 Task: Font style For heading Use Amiri Quran with pink colour. font size for heading '28 Pt. 'Change the font style of data to Amiri Quranand font size to  18 Pt. Change the alignment of both headline & data to  Align bottom. In the sheet  Budget Analysis Templatebook
Action: Mouse moved to (54, 105)
Screenshot: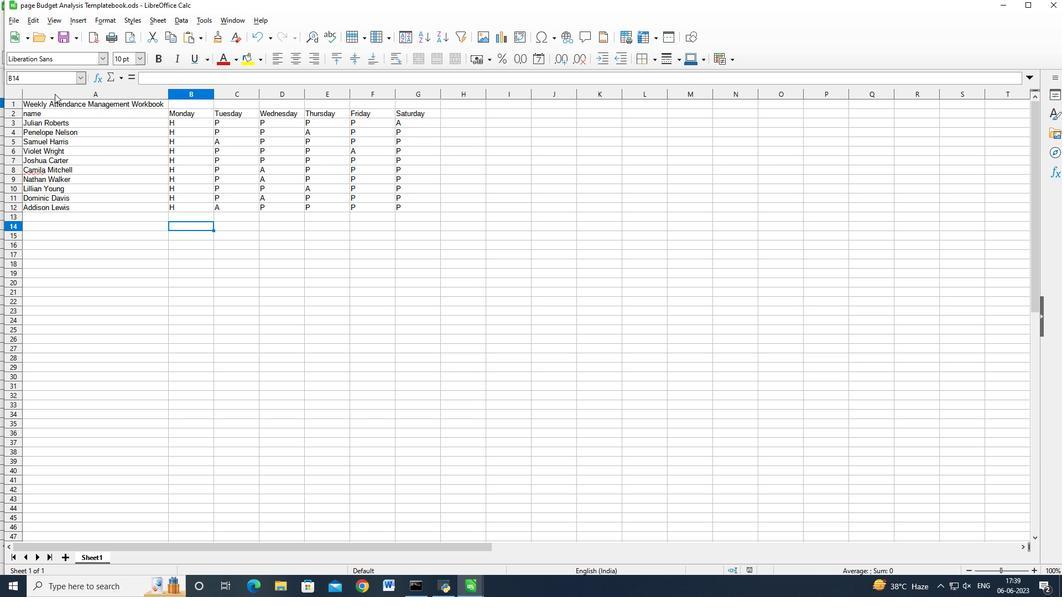 
Action: Mouse pressed left at (54, 105)
Screenshot: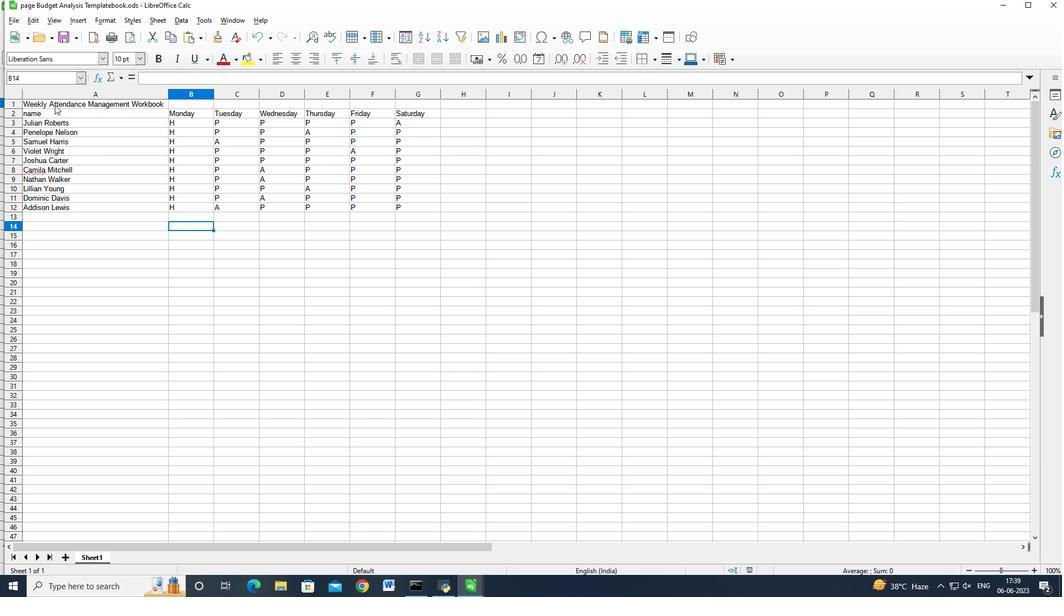 
Action: Mouse moved to (79, 102)
Screenshot: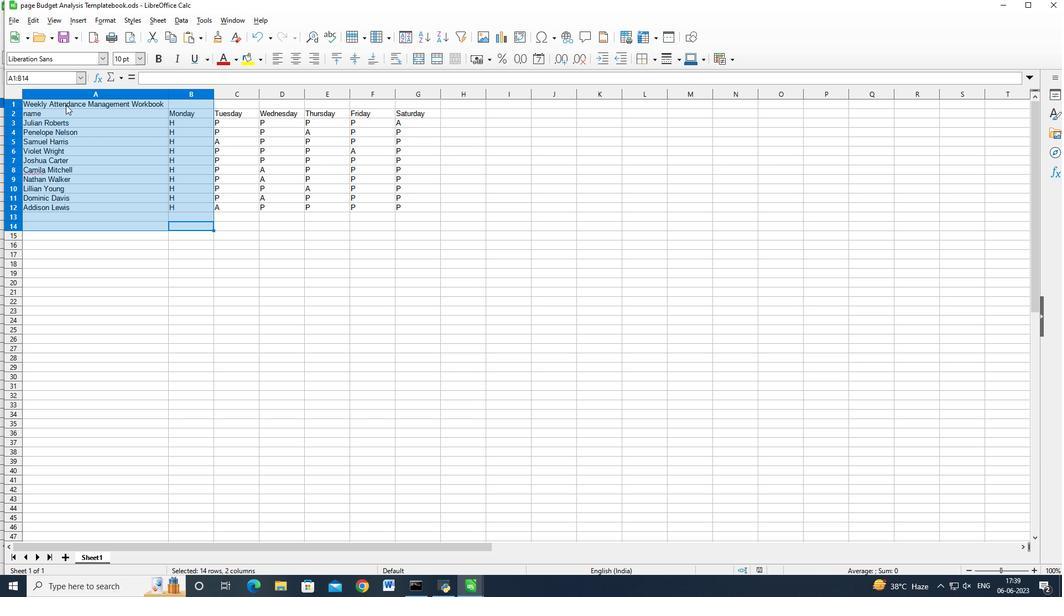 
Action: Mouse pressed left at (79, 102)
Screenshot: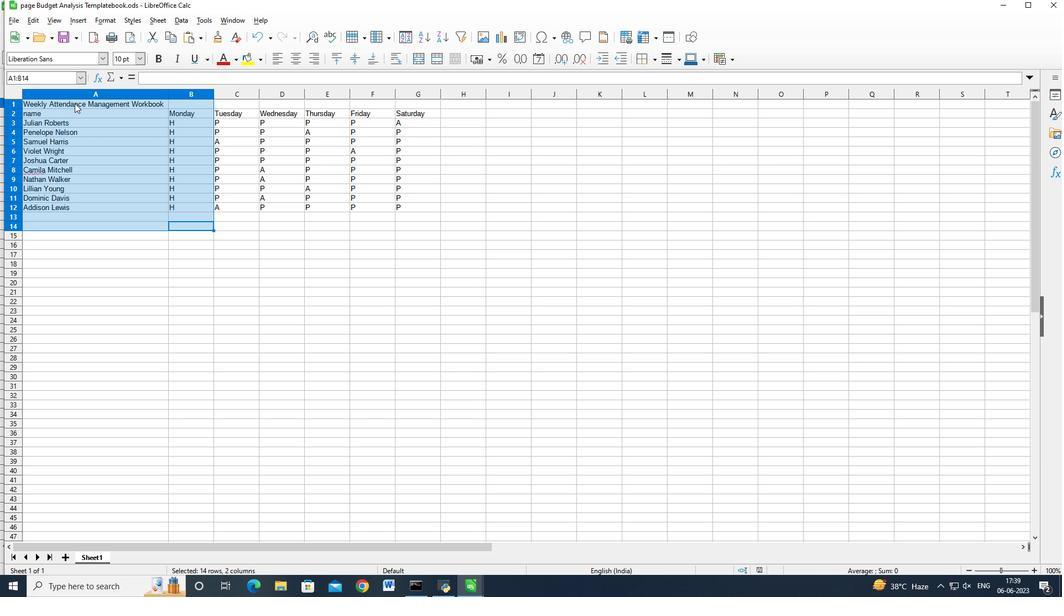 
Action: Mouse moved to (172, 258)
Screenshot: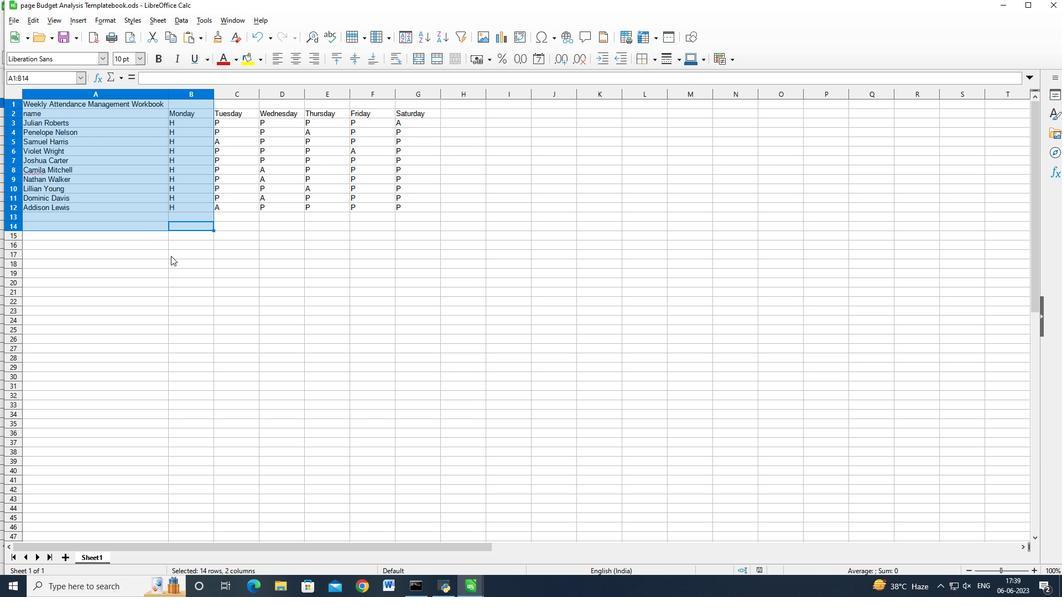 
Action: Mouse pressed right at (172, 258)
Screenshot: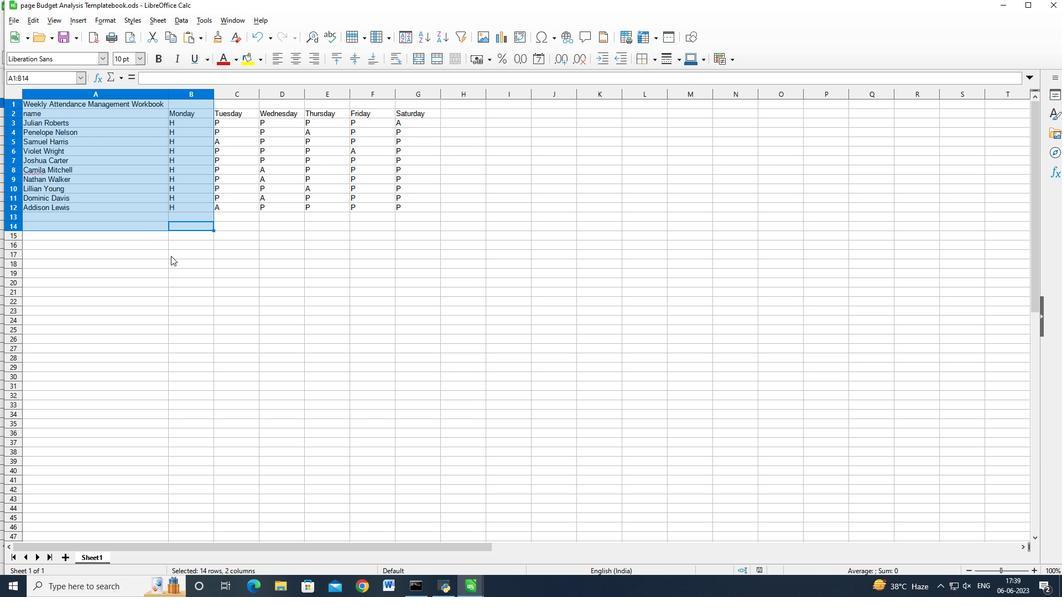 
Action: Mouse moved to (156, 258)
Screenshot: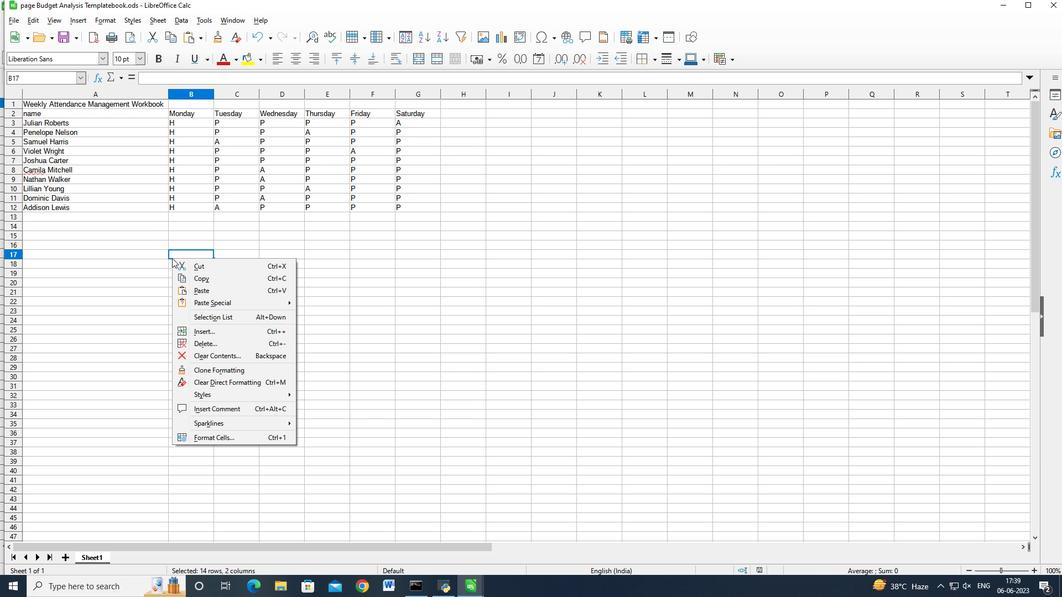 
Action: Mouse pressed left at (156, 258)
Screenshot: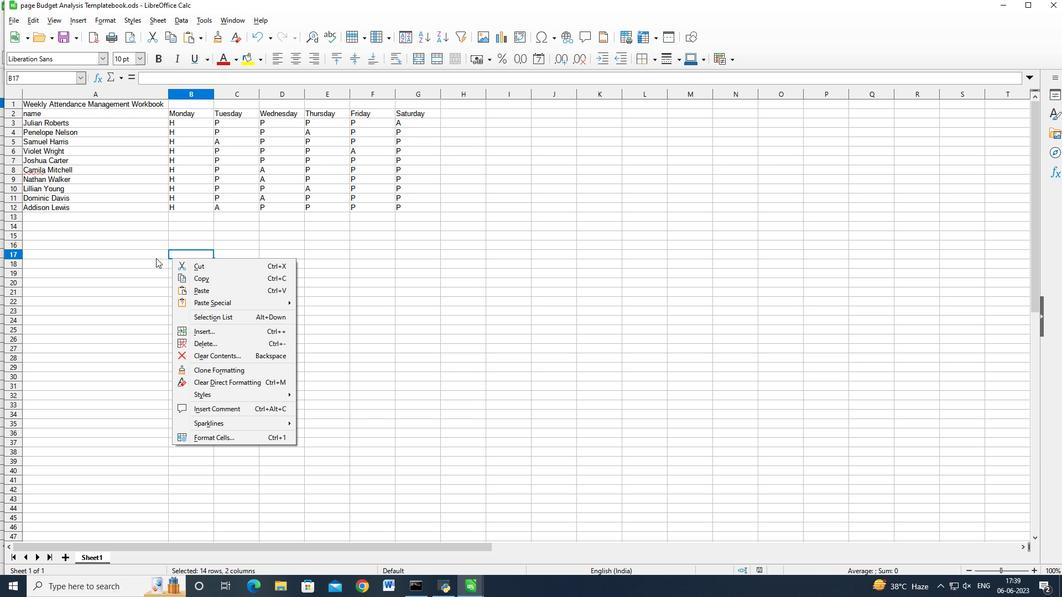 
Action: Mouse moved to (107, 106)
Screenshot: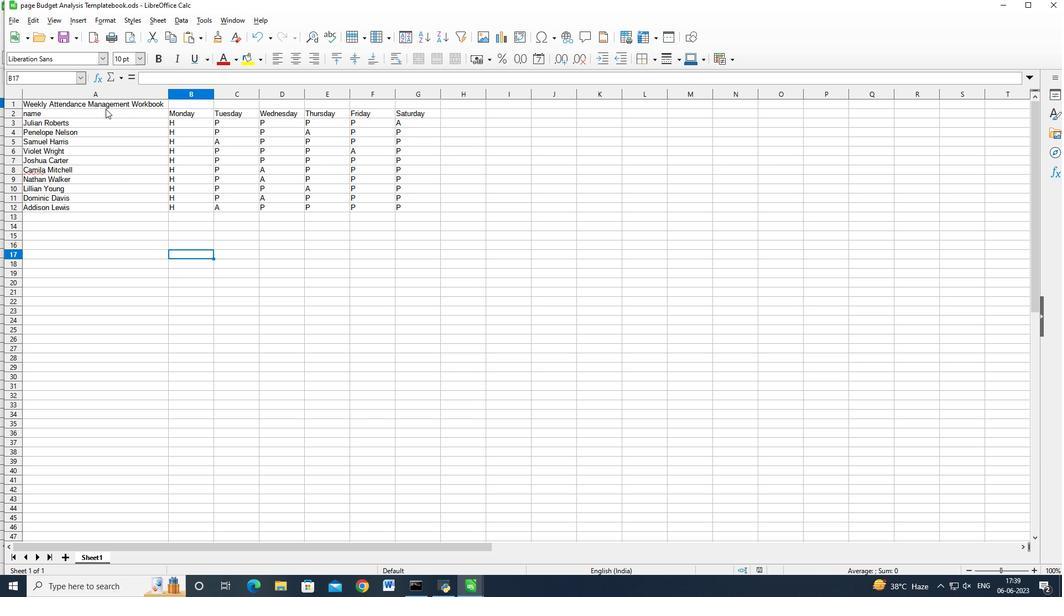 
Action: Mouse pressed left at (107, 106)
Screenshot: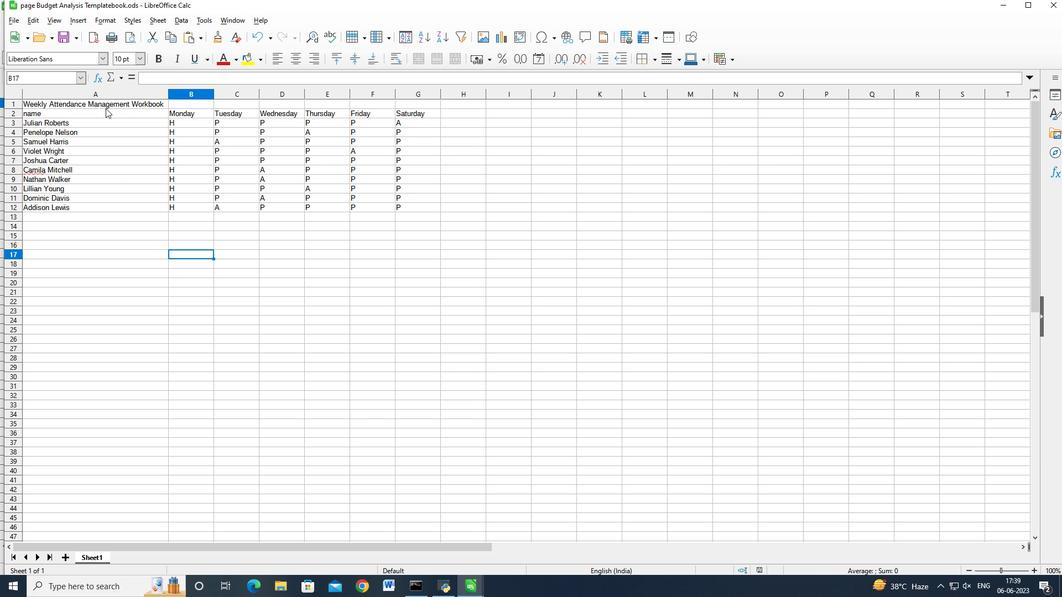 
Action: Mouse moved to (64, 53)
Screenshot: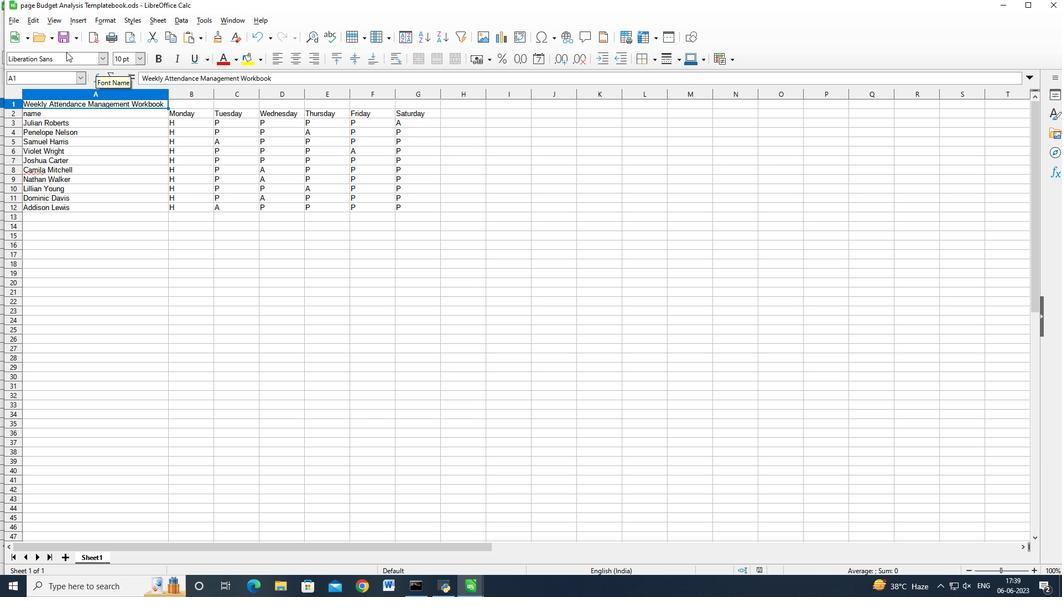 
Action: Mouse pressed left at (64, 53)
Screenshot: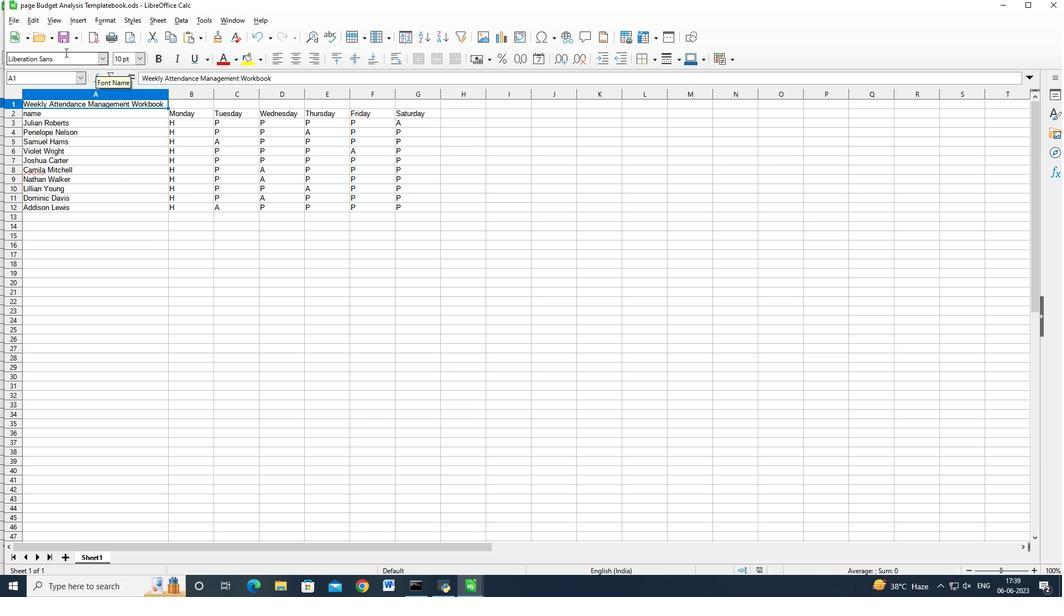
Action: Key pressed <Key.backspace><Key.backspace><Key.backspace><Key.backspace><Key.backspace><Key.backspace><Key.backspace><Key.backspace><Key.backspace><Key.backspace><Key.backspace><Key.backspace><Key.backspace><Key.backspace><Key.backspace><Key.backspace><Key.backspace><Key.shift_r>Ai<Key.backspace>miri<Key.space><Key.shift_r>Qua<Key.backspace>ran<Key.enter>
Screenshot: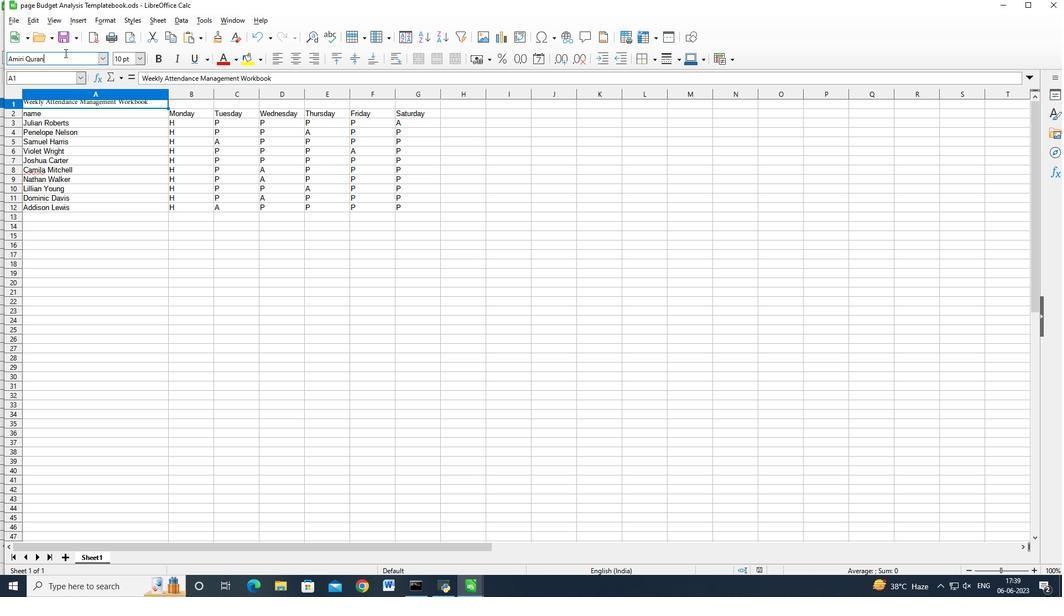 
Action: Mouse moved to (238, 57)
Screenshot: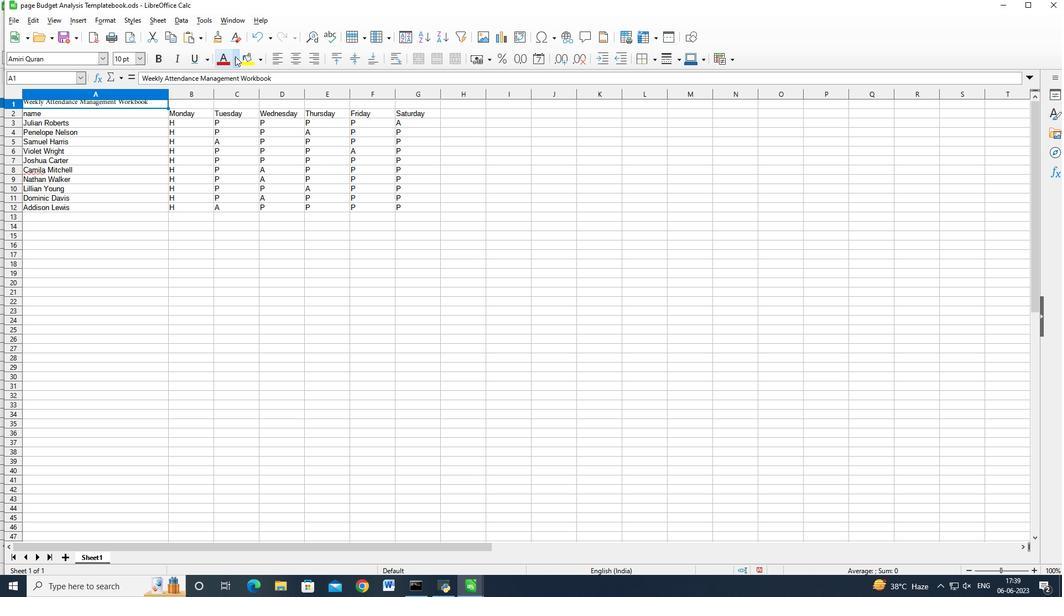 
Action: Mouse pressed left at (238, 57)
Screenshot: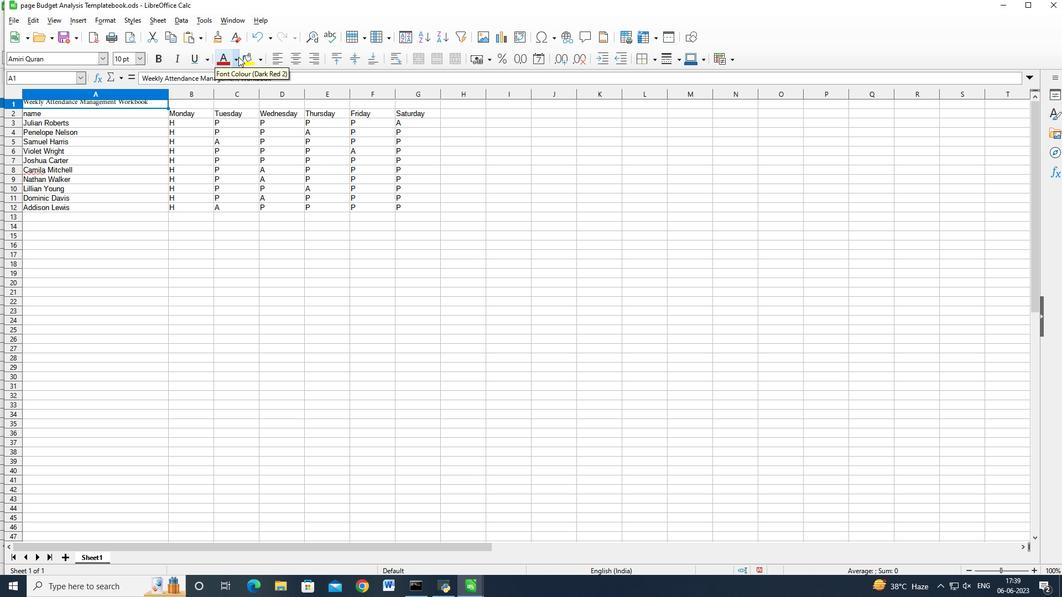 
Action: Mouse moved to (297, 238)
Screenshot: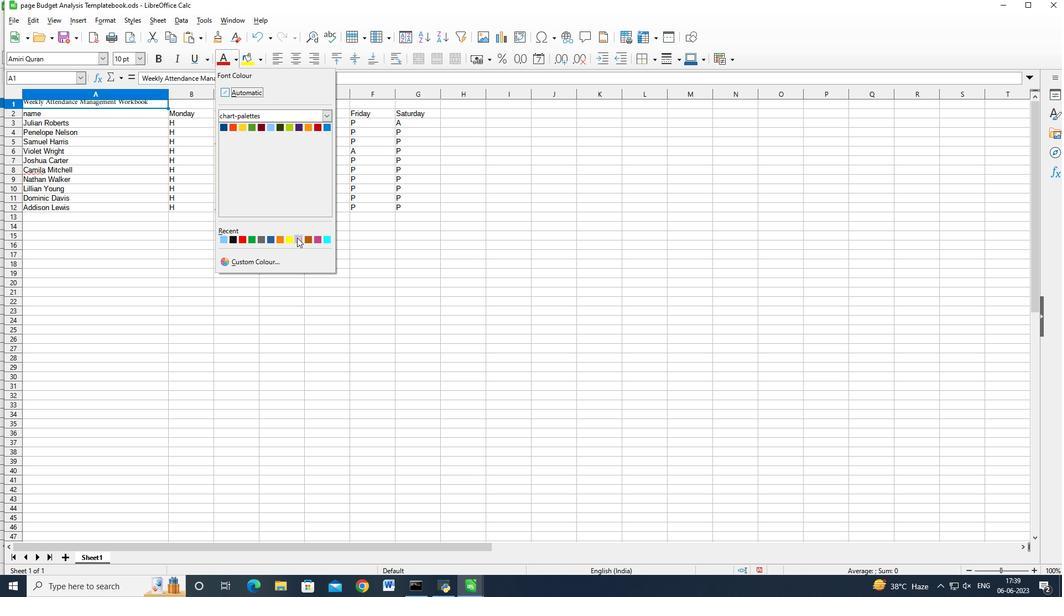 
Action: Mouse pressed left at (297, 238)
Screenshot: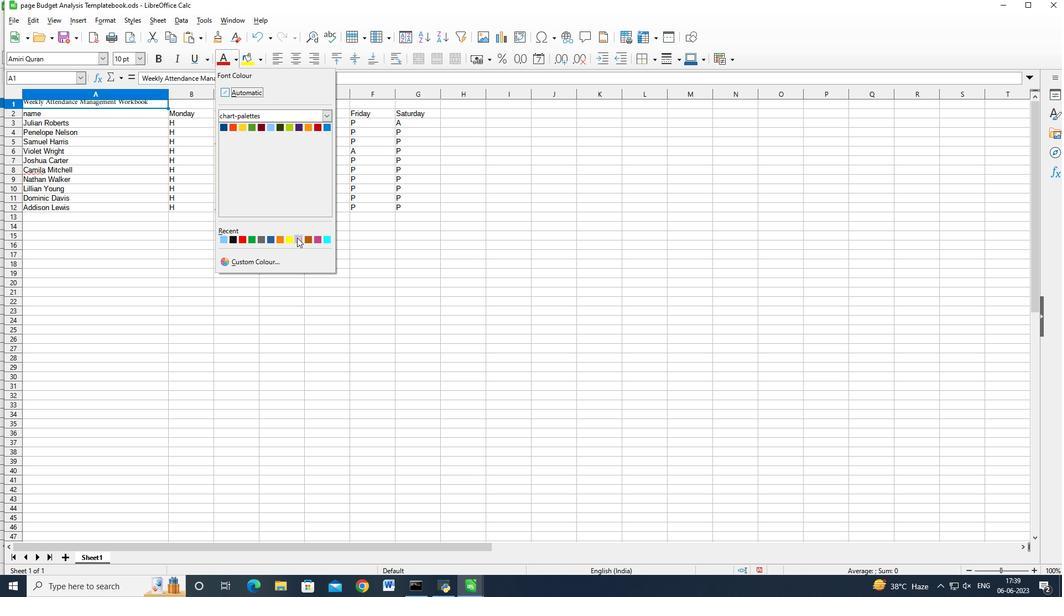 
Action: Mouse moved to (137, 57)
Screenshot: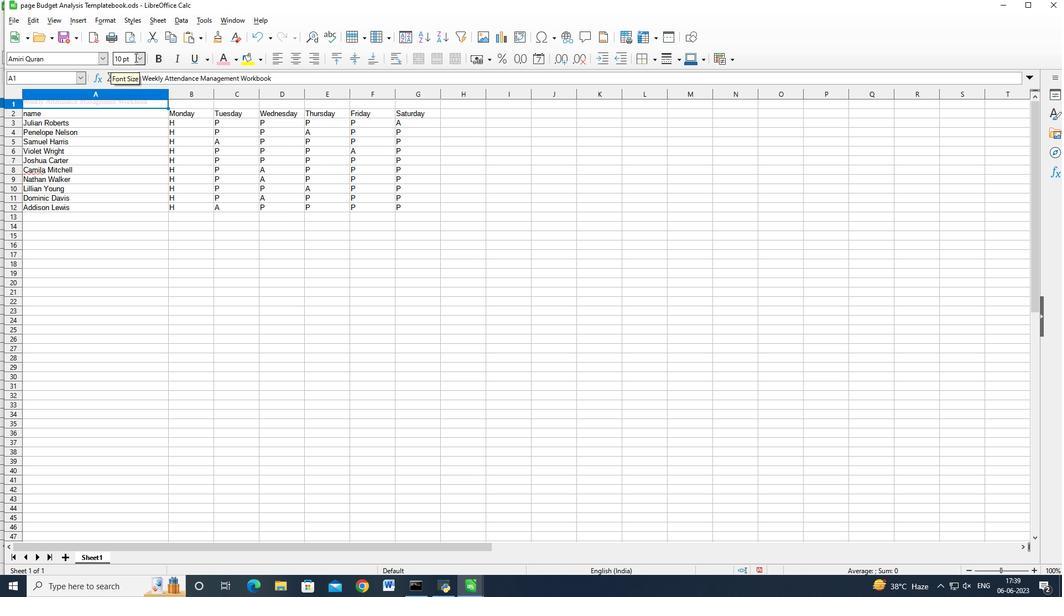
Action: Mouse pressed left at (137, 57)
Screenshot: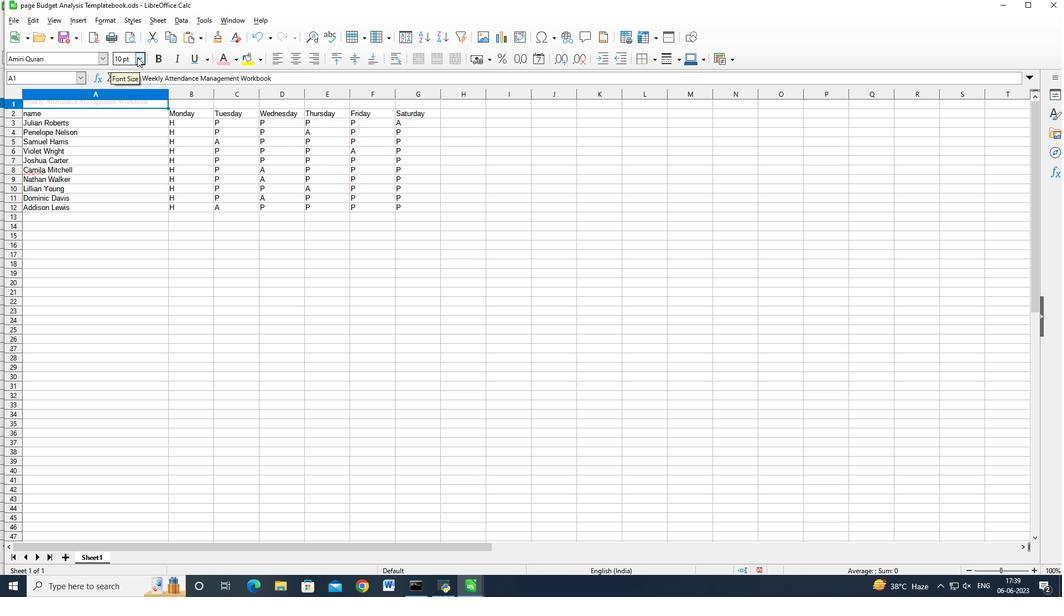 
Action: Mouse moved to (122, 236)
Screenshot: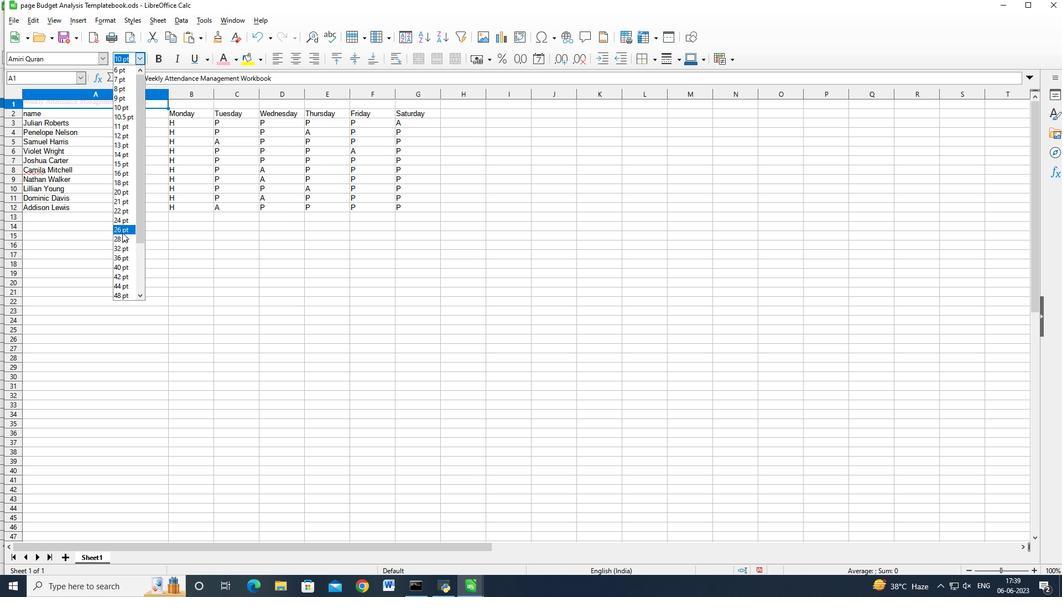 
Action: Mouse pressed left at (122, 236)
Screenshot: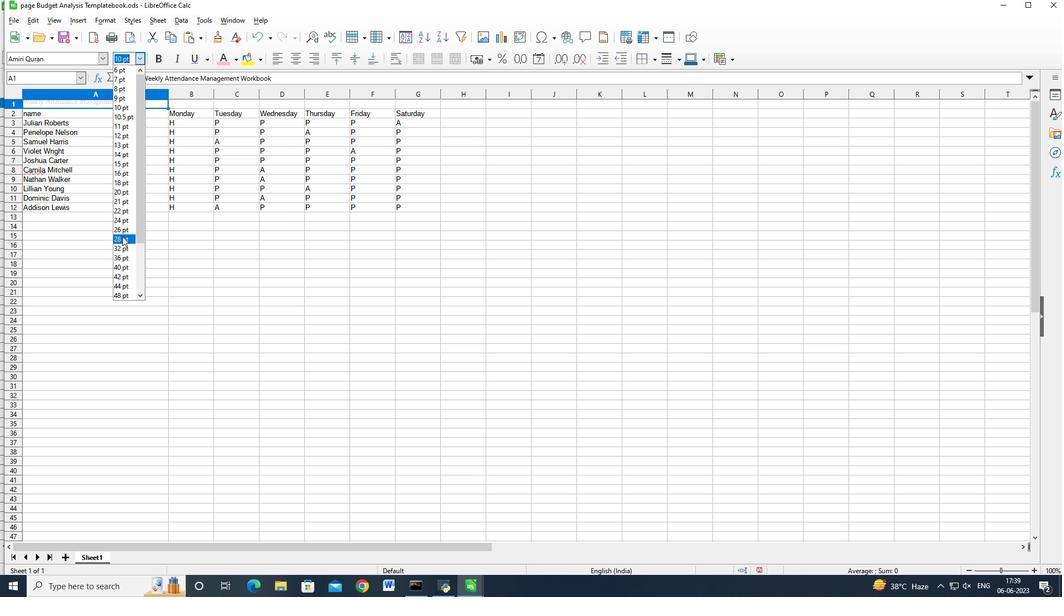 
Action: Mouse moved to (57, 130)
Screenshot: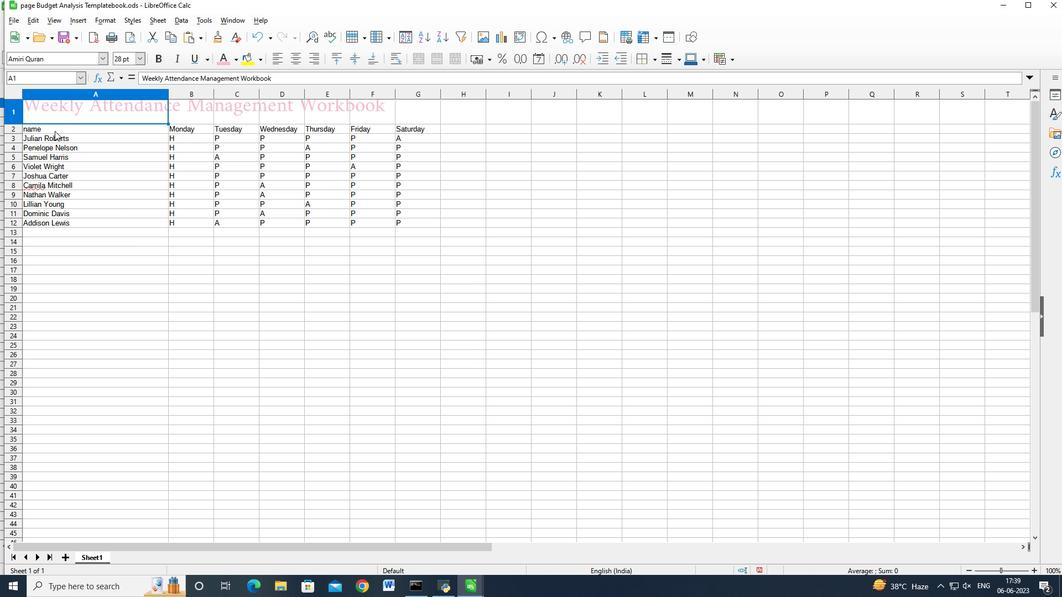 
Action: Mouse pressed left at (57, 130)
Screenshot: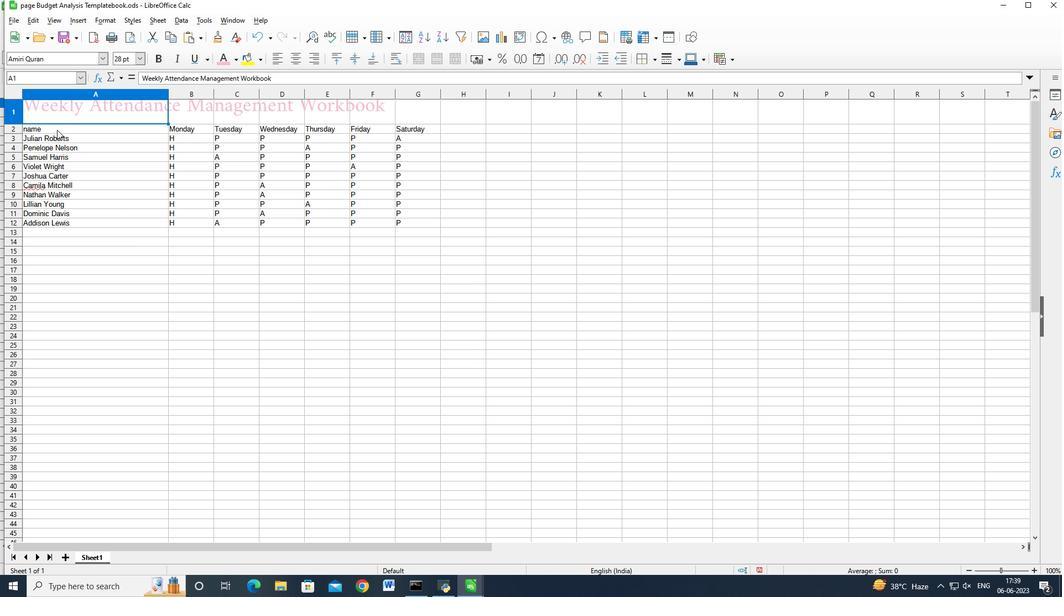 
Action: Mouse moved to (469, 256)
Screenshot: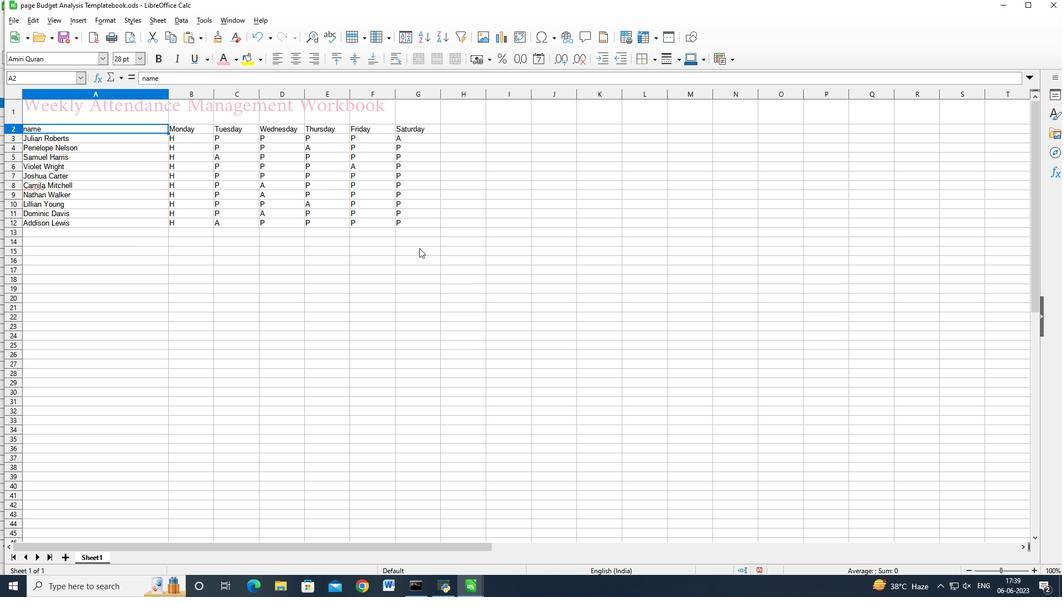 
Action: Key pressed <Key.shift>
Screenshot: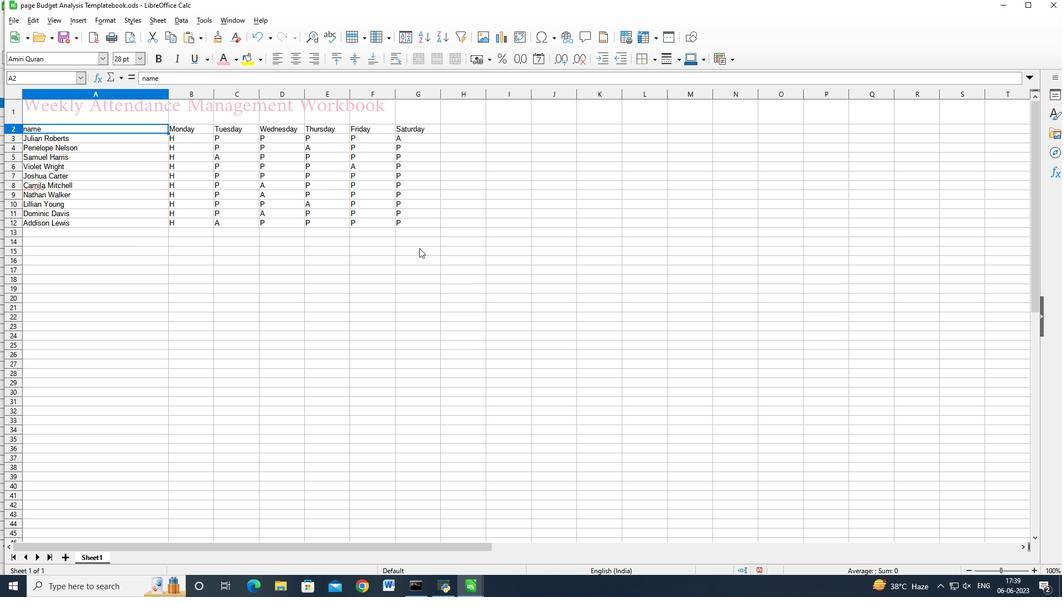 
Action: Mouse moved to (426, 226)
Screenshot: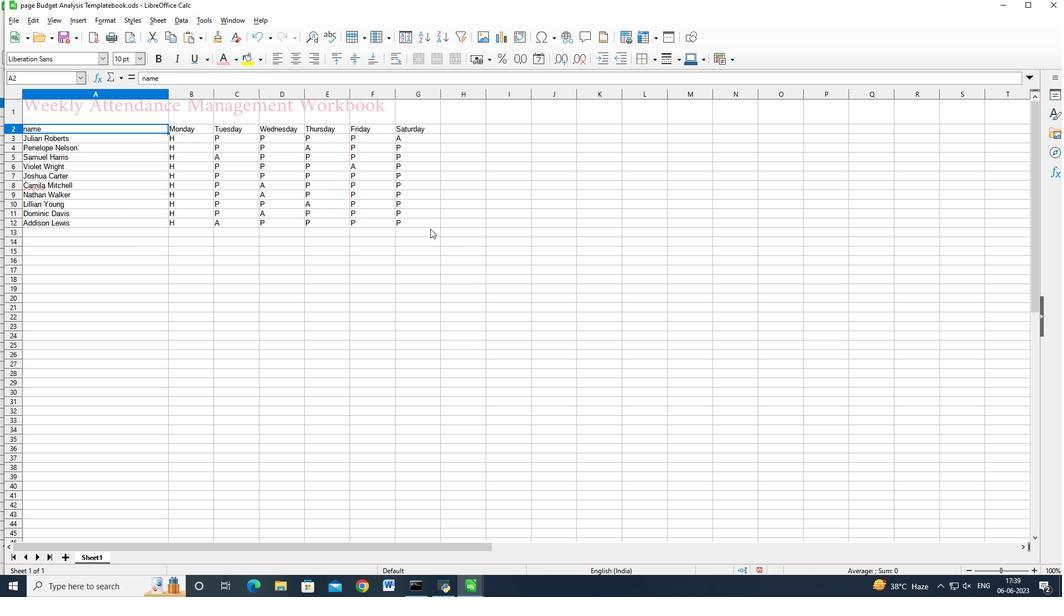 
Action: Key pressed <Key.shift>
Screenshot: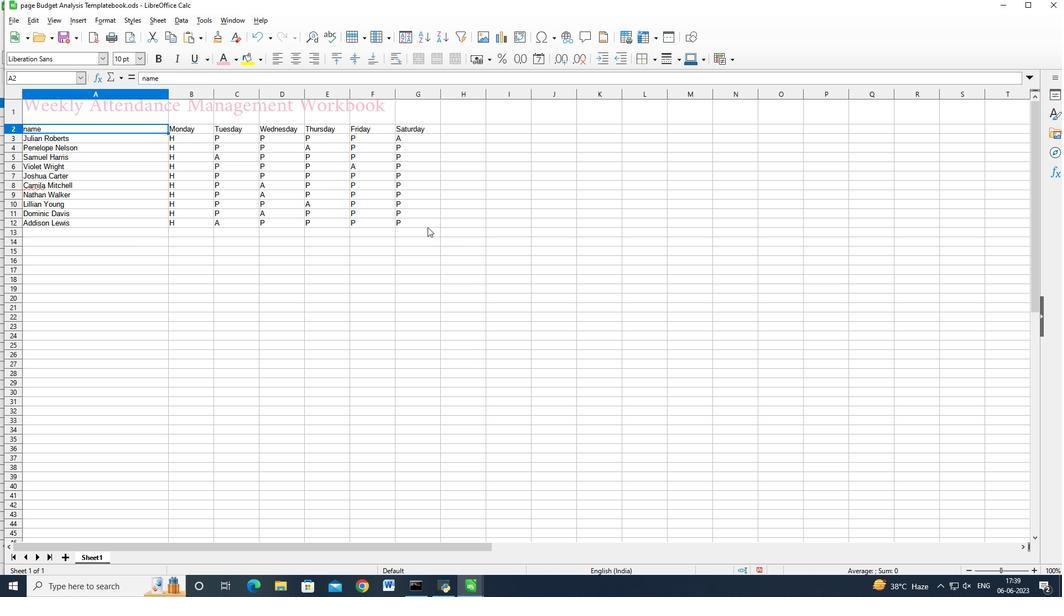
Action: Mouse moved to (425, 226)
Screenshot: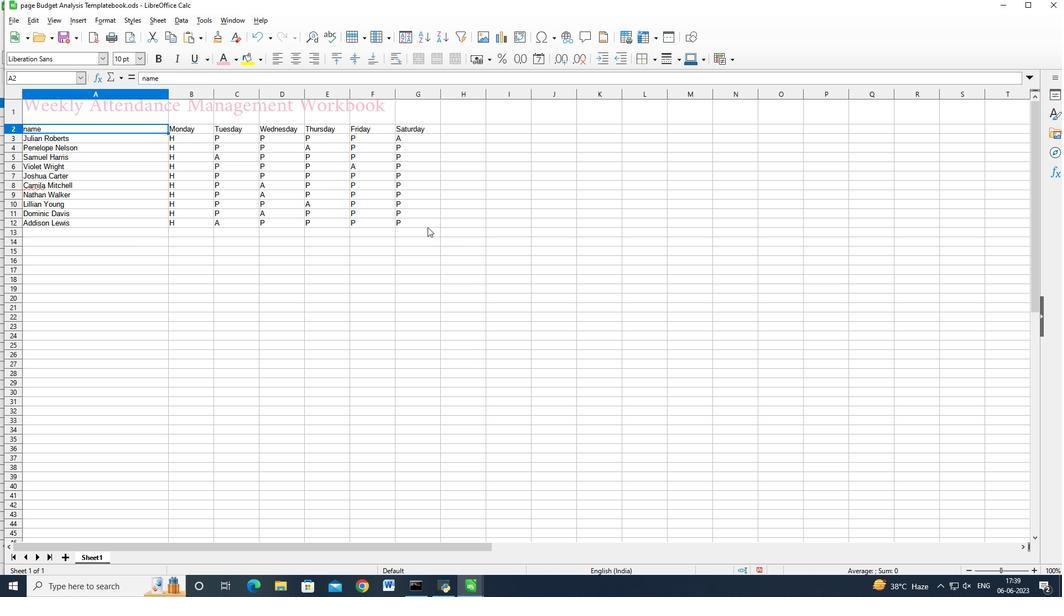 
Action: Key pressed <Key.shift>
Screenshot: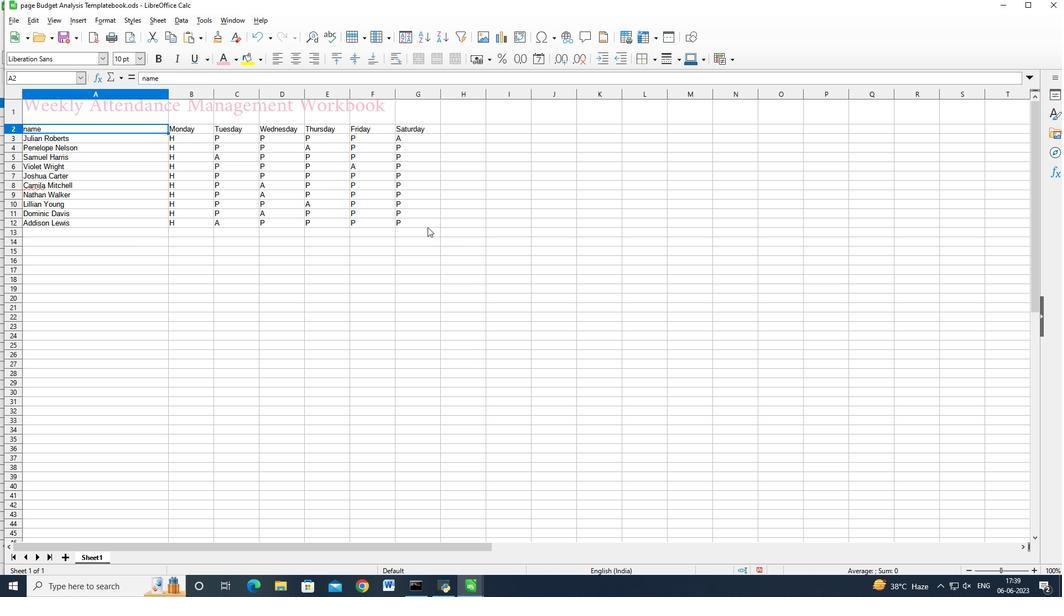 
Action: Mouse moved to (425, 225)
Screenshot: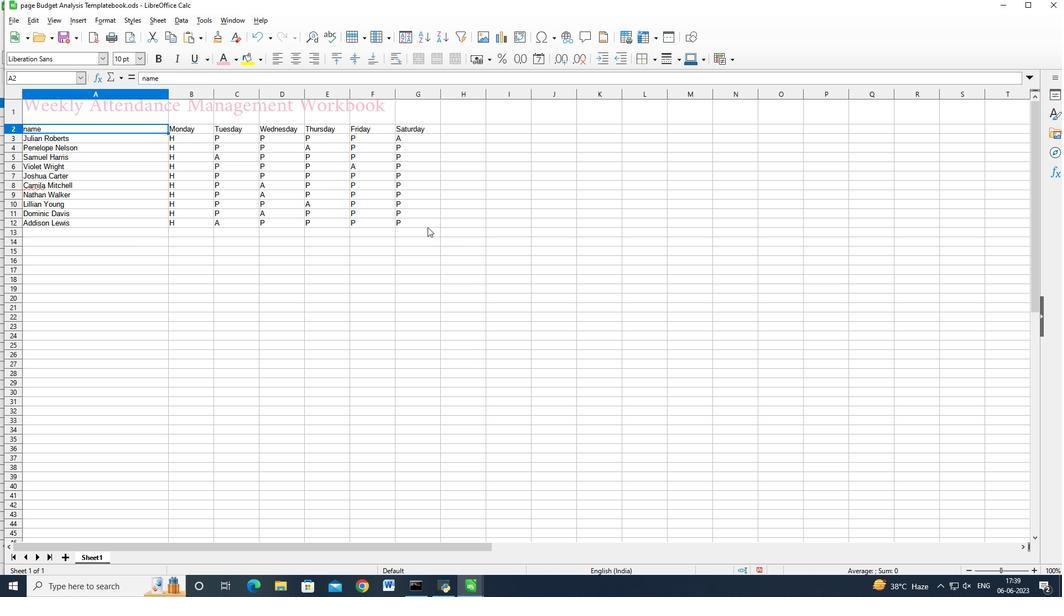 
Action: Key pressed <Key.shift>
Screenshot: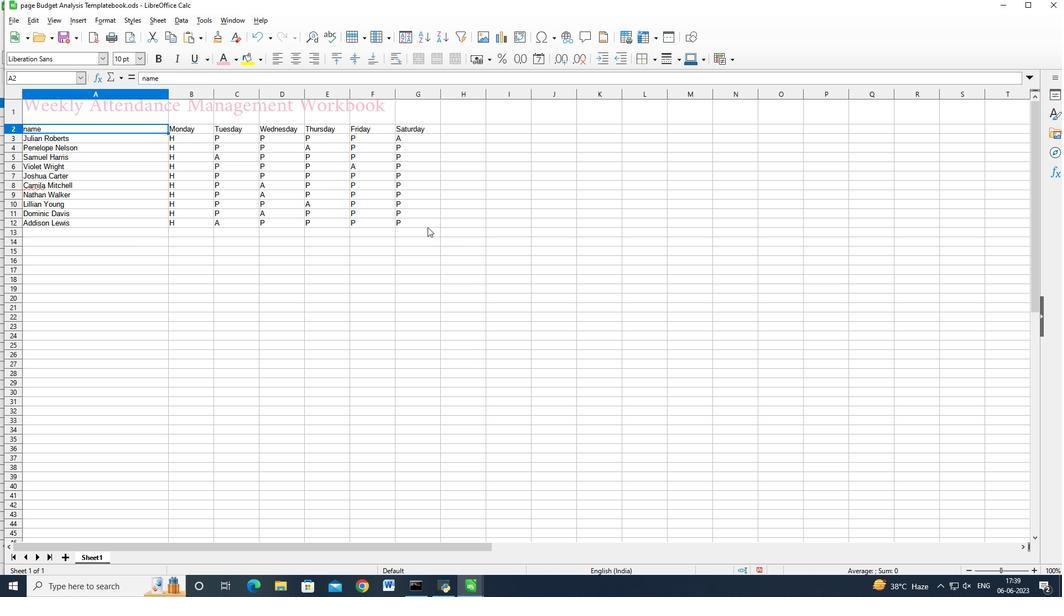 
Action: Mouse moved to (425, 225)
Screenshot: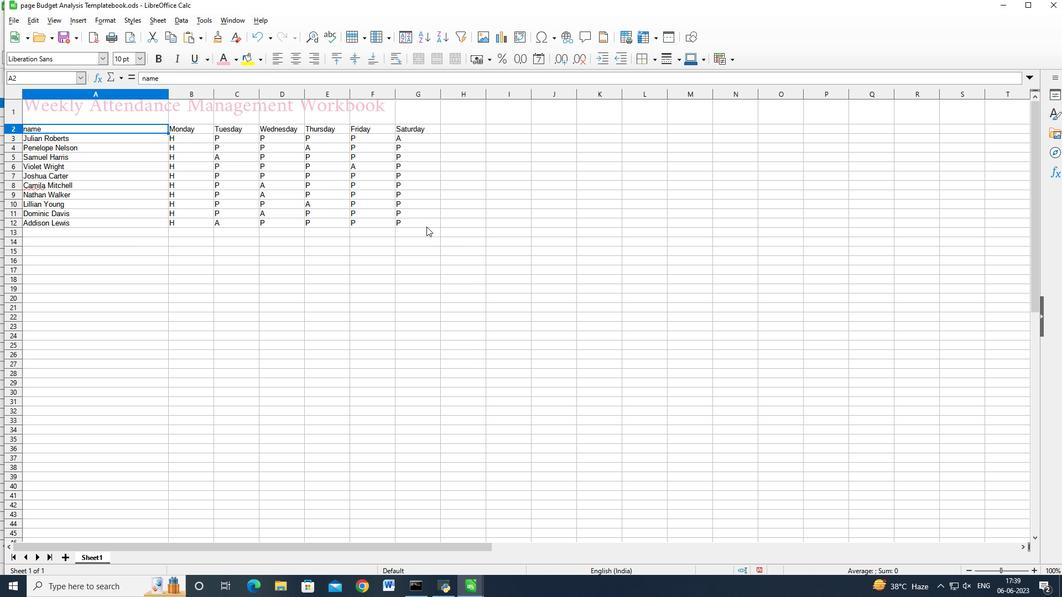 
Action: Key pressed <Key.shift>
Screenshot: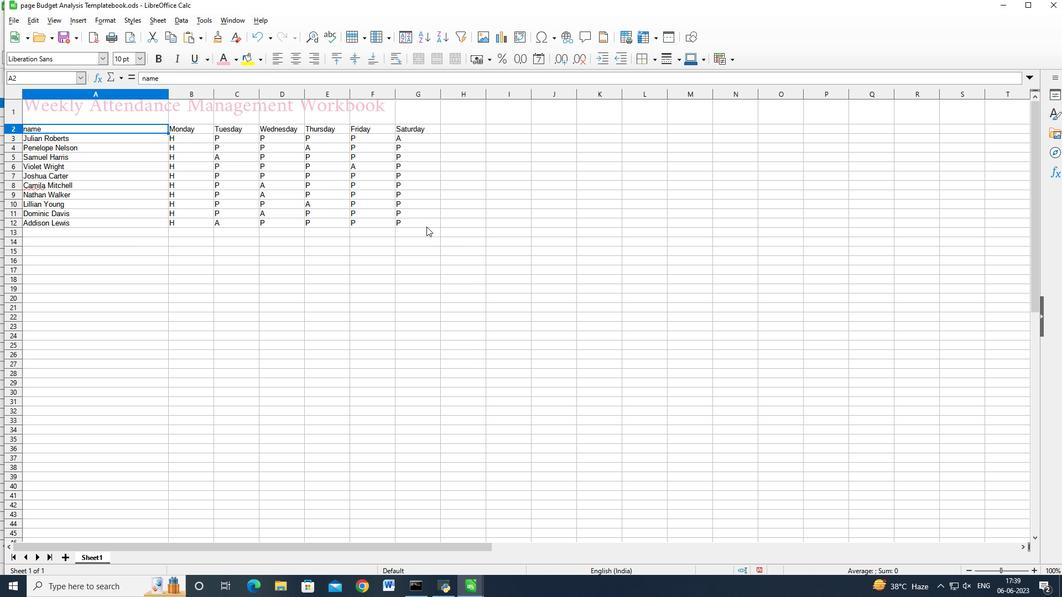 
Action: Mouse moved to (424, 225)
Screenshot: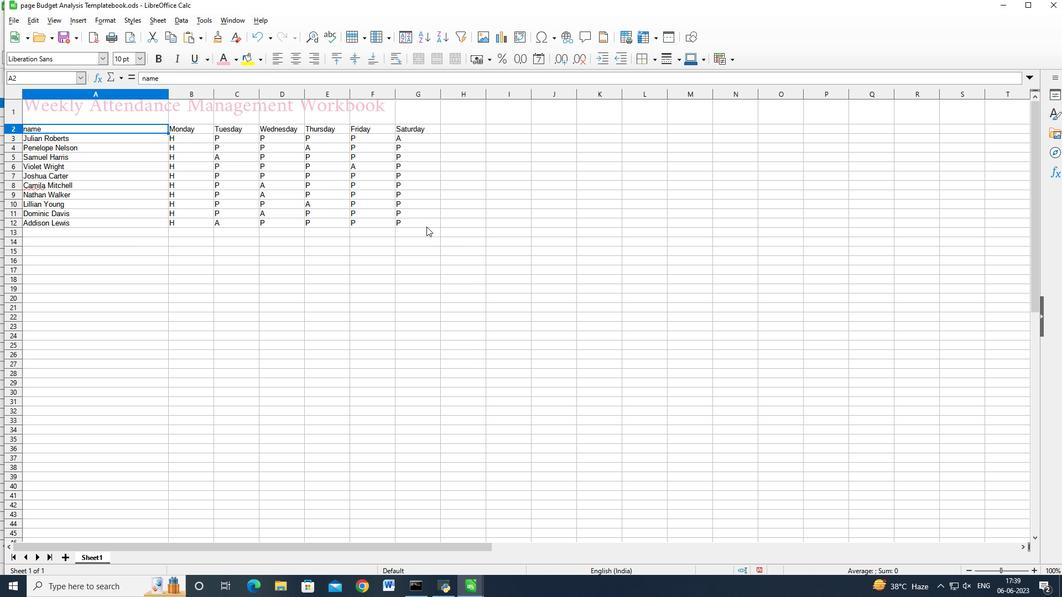
Action: Key pressed <Key.shift><Key.shift><Key.shift><Key.shift>
Screenshot: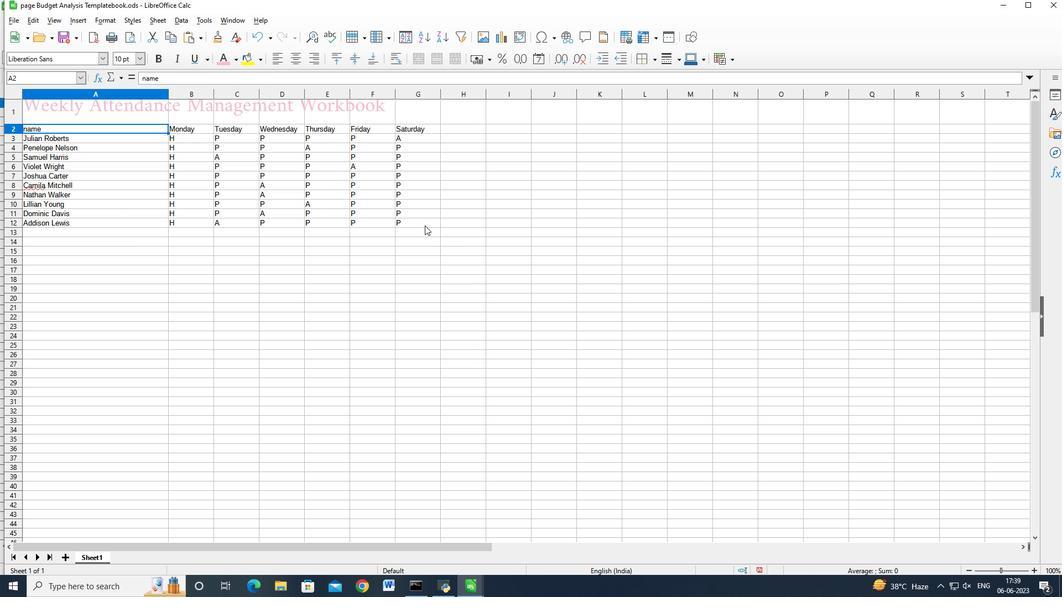 
Action: Mouse pressed left at (423, 224)
Screenshot: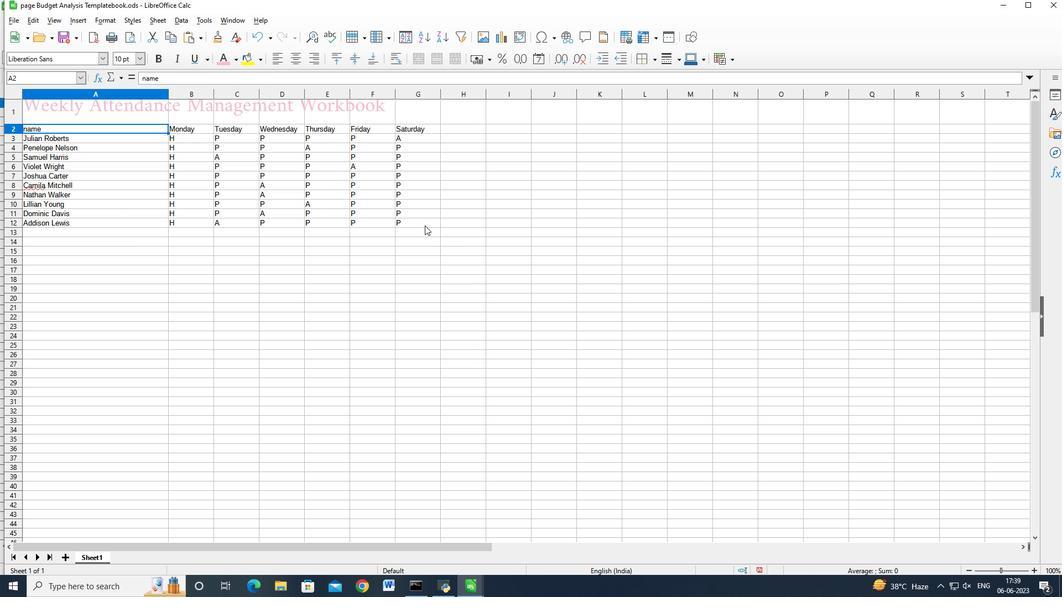 
Action: Key pressed <Key.shift><Key.shift><Key.shift><Key.shift><Key.shift><Key.shift><Key.shift><Key.shift><Key.shift><Key.shift><Key.shift><Key.shift><Key.shift><Key.shift><Key.shift><Key.shift><Key.shift><Key.shift><Key.shift><Key.shift><Key.shift><Key.shift>
Screenshot: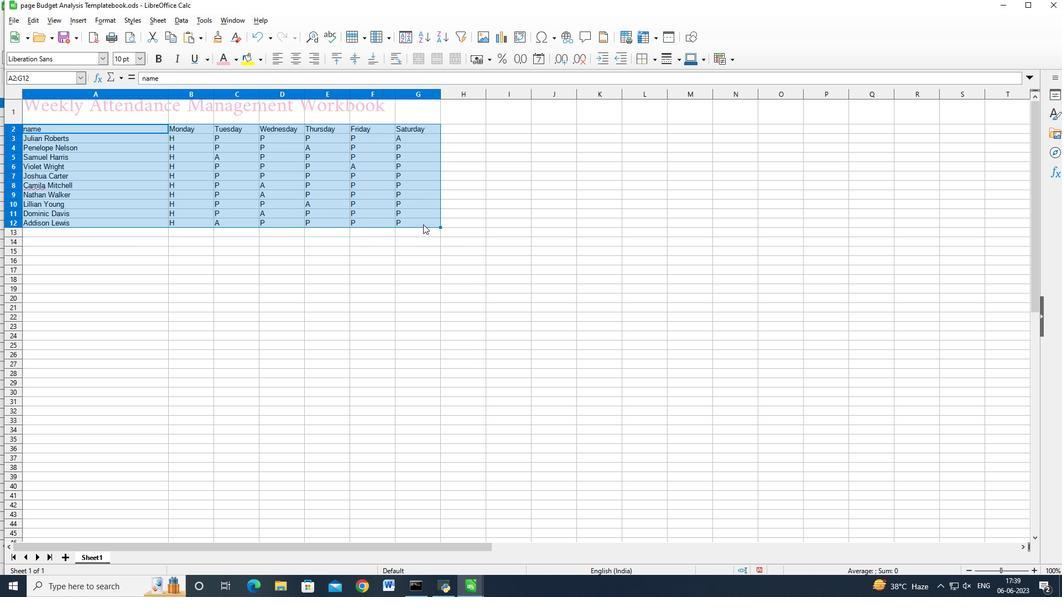 
Action: Mouse moved to (60, 65)
Screenshot: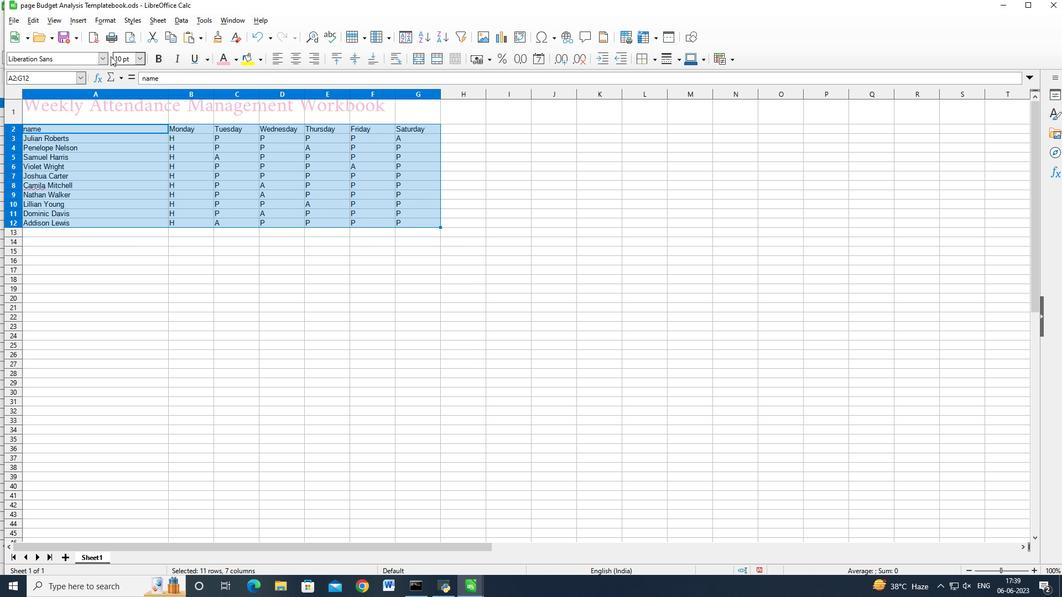 
Action: Mouse pressed left at (60, 65)
Screenshot: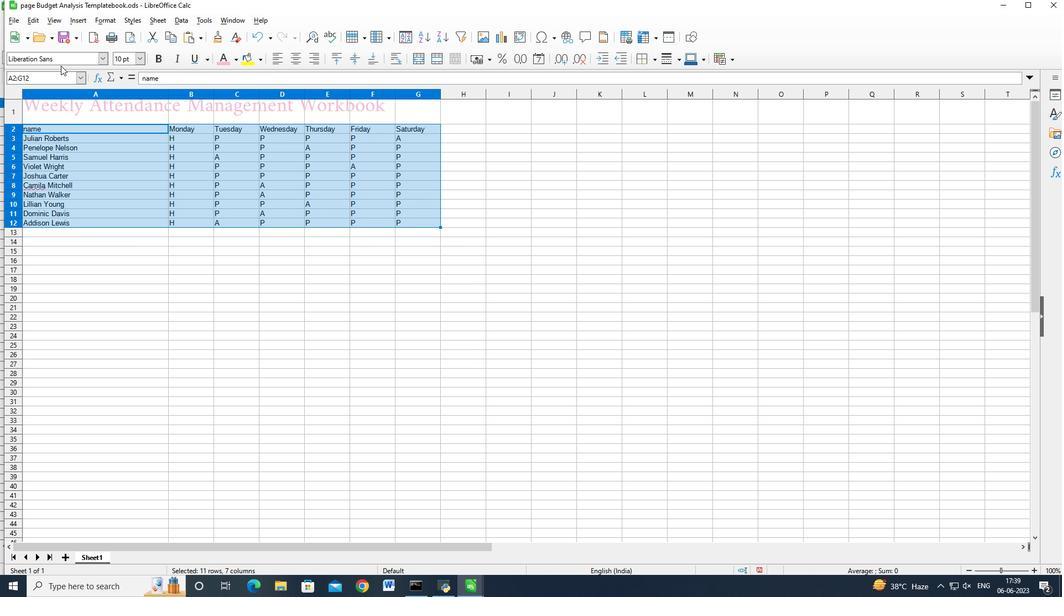 
Action: Mouse moved to (61, 61)
Screenshot: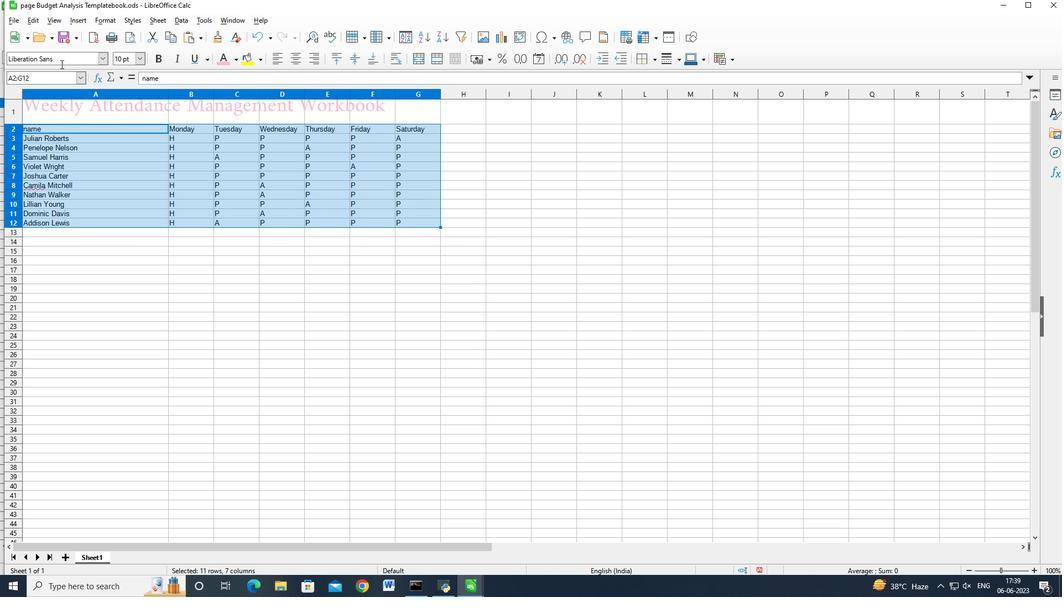 
Action: Mouse pressed left at (61, 61)
Screenshot: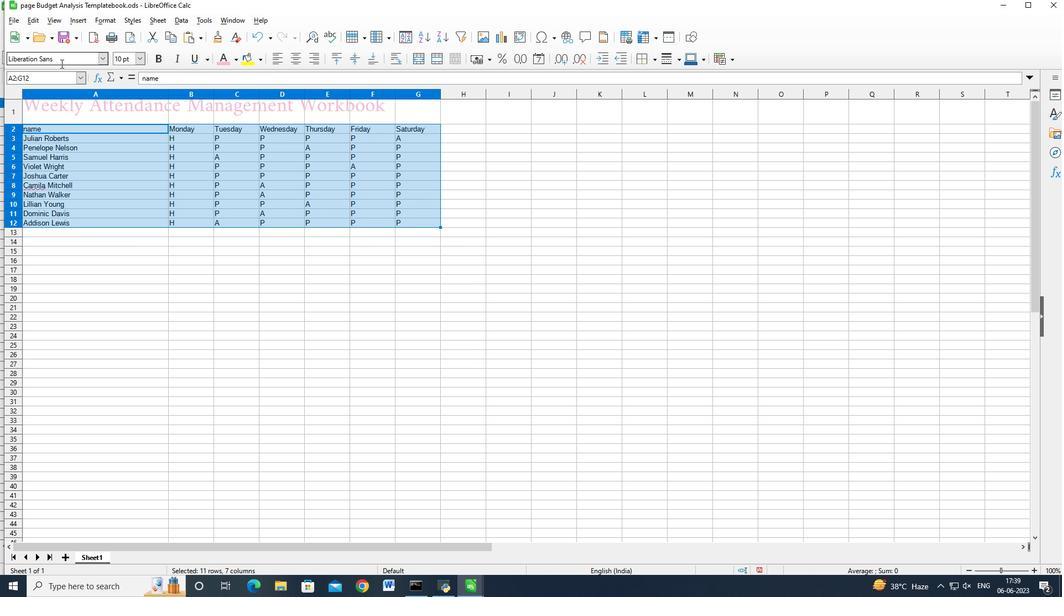 
Action: Mouse moved to (37, 58)
Screenshot: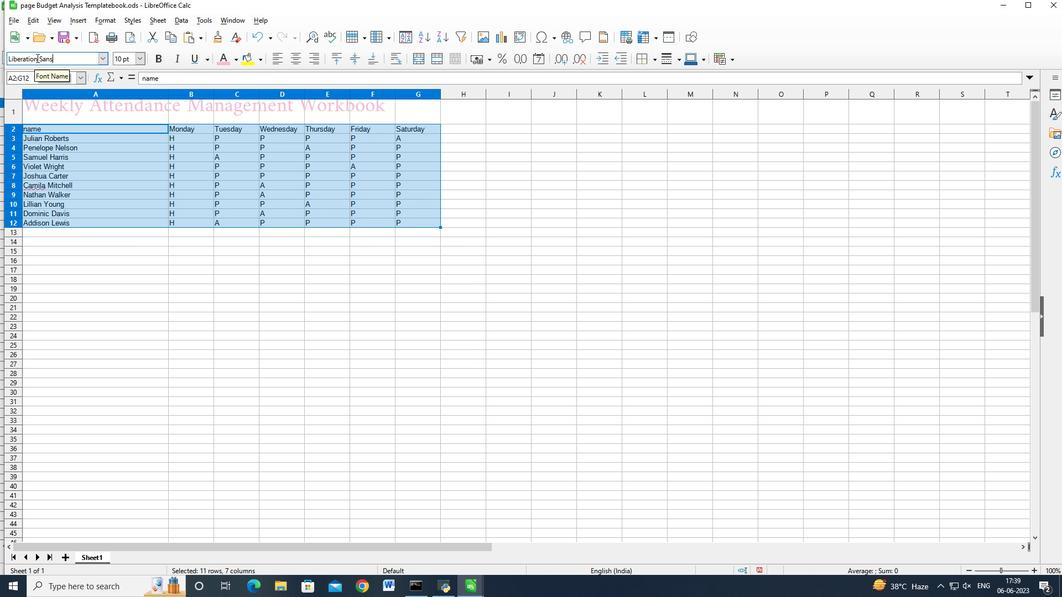 
Action: Key pressed <Key.backspace><Key.backspace><Key.backspace><Key.backspace><Key.backspace><Key.backspace><Key.backspace><Key.backspace><Key.backspace><Key.backspace><Key.backspace><Key.backspace><Key.backspace><Key.backspace><Key.backspace><Key.backspace><Key.backspace><Key.shift_r>Amiri<Key.space><Key.shift_r>Quran<Key.enter>
Screenshot: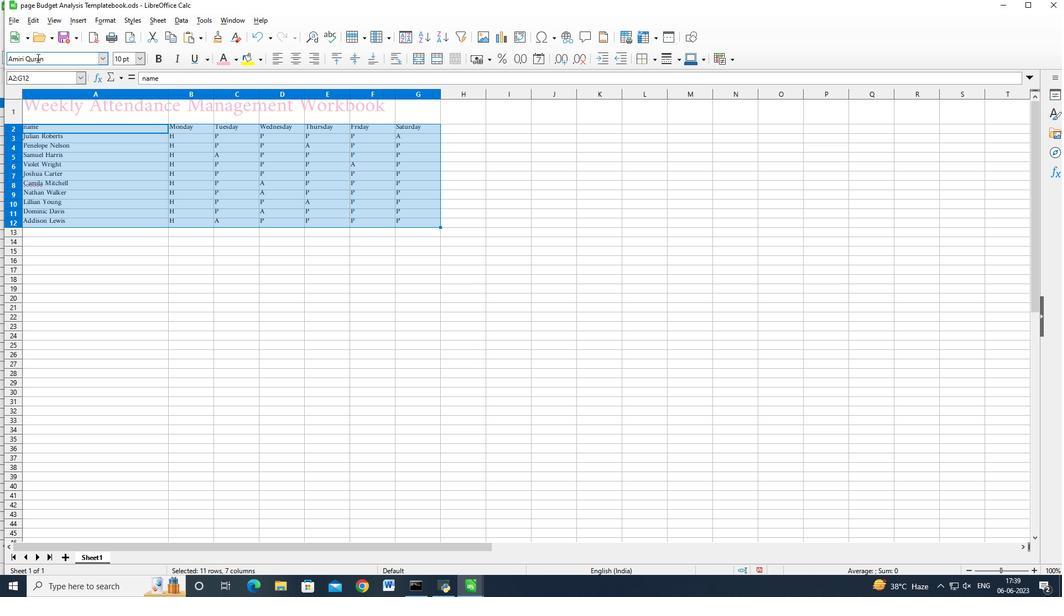 
Action: Mouse moved to (138, 57)
Screenshot: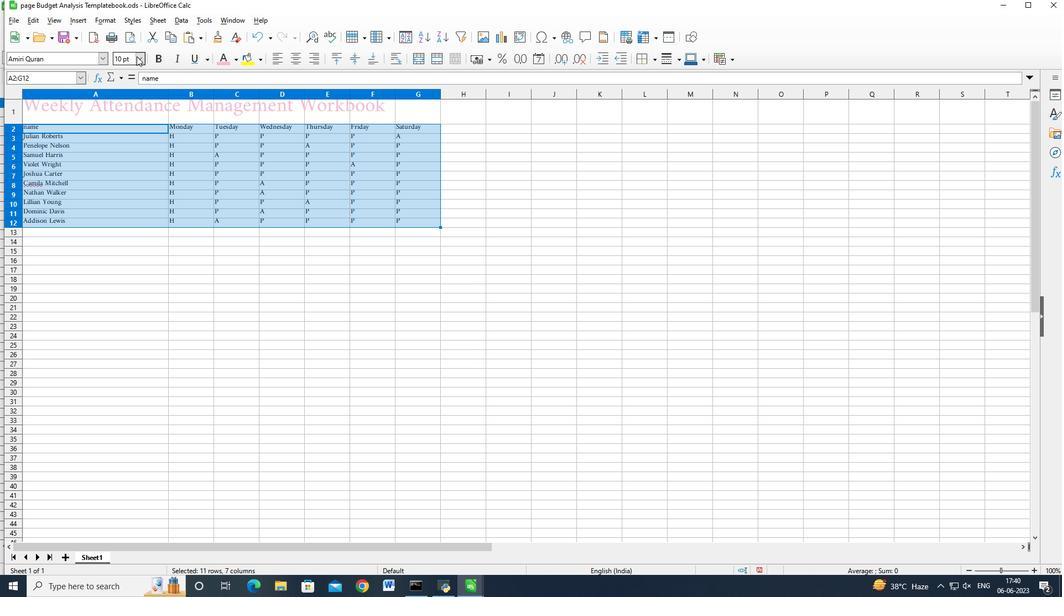
Action: Mouse pressed left at (138, 57)
Screenshot: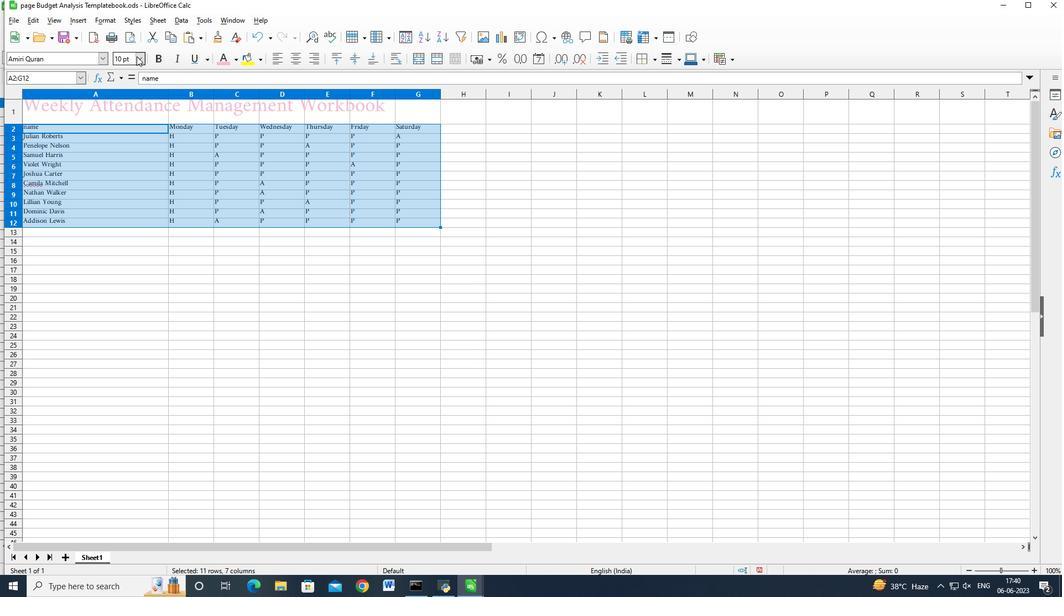 
Action: Mouse moved to (124, 188)
Screenshot: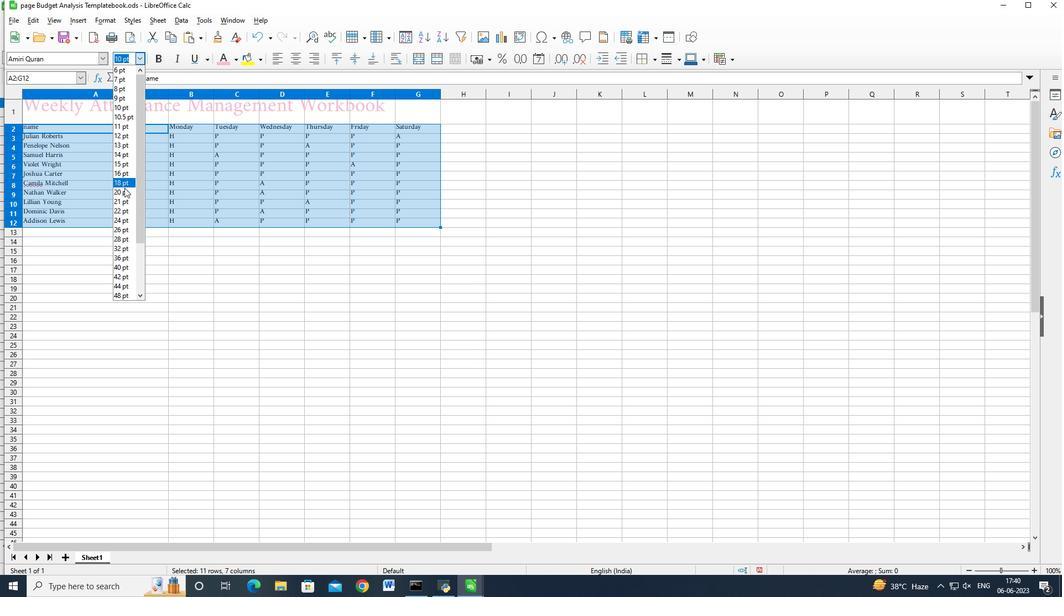 
Action: Mouse pressed left at (124, 188)
Screenshot: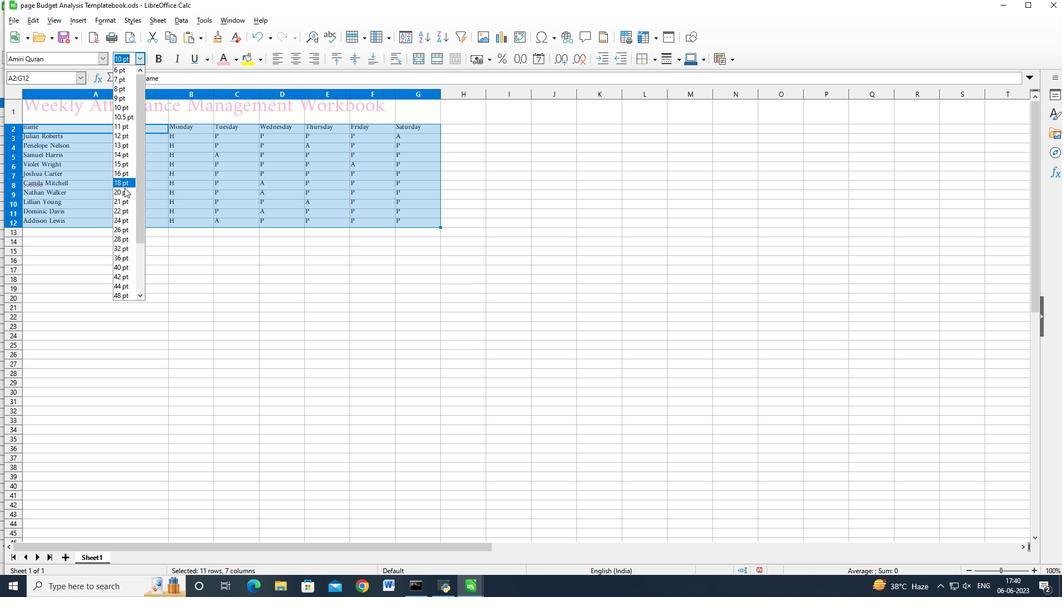 
Action: Mouse moved to (85, 114)
Screenshot: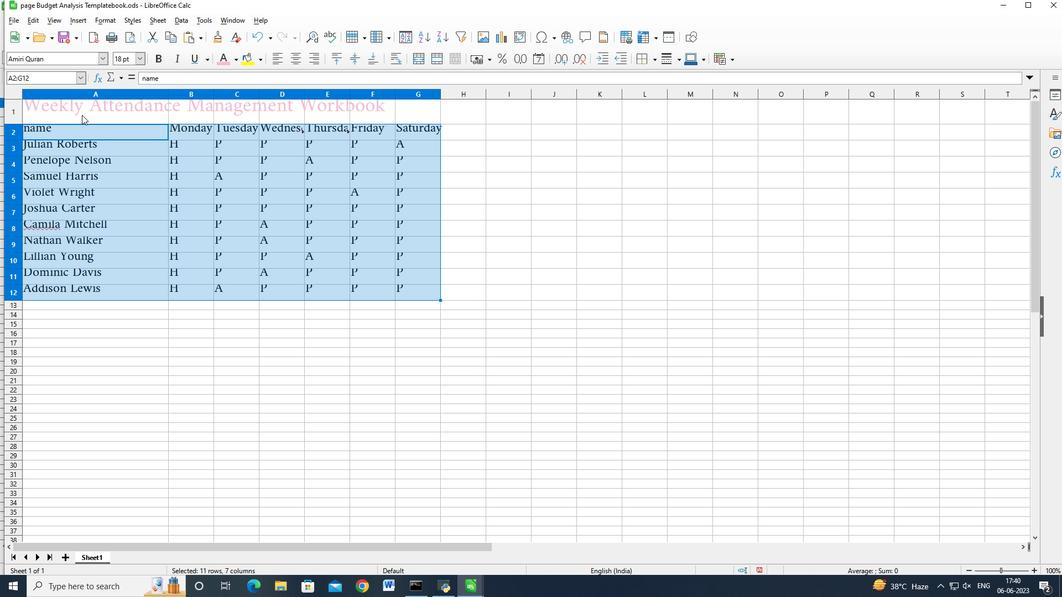 
Action: Mouse pressed left at (85, 114)
Screenshot: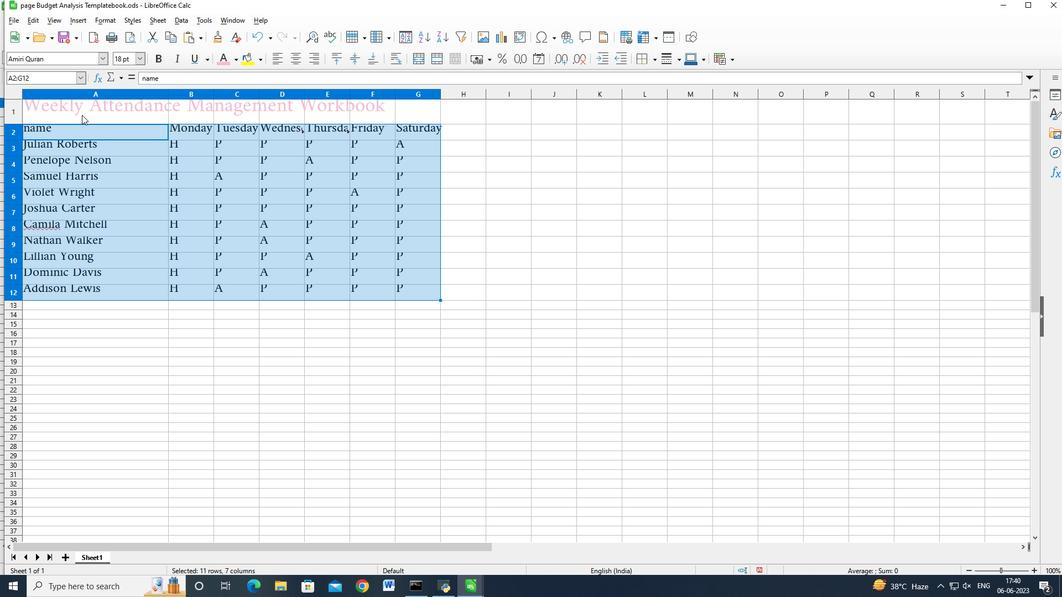 
Action: Mouse moved to (185, 114)
Screenshot: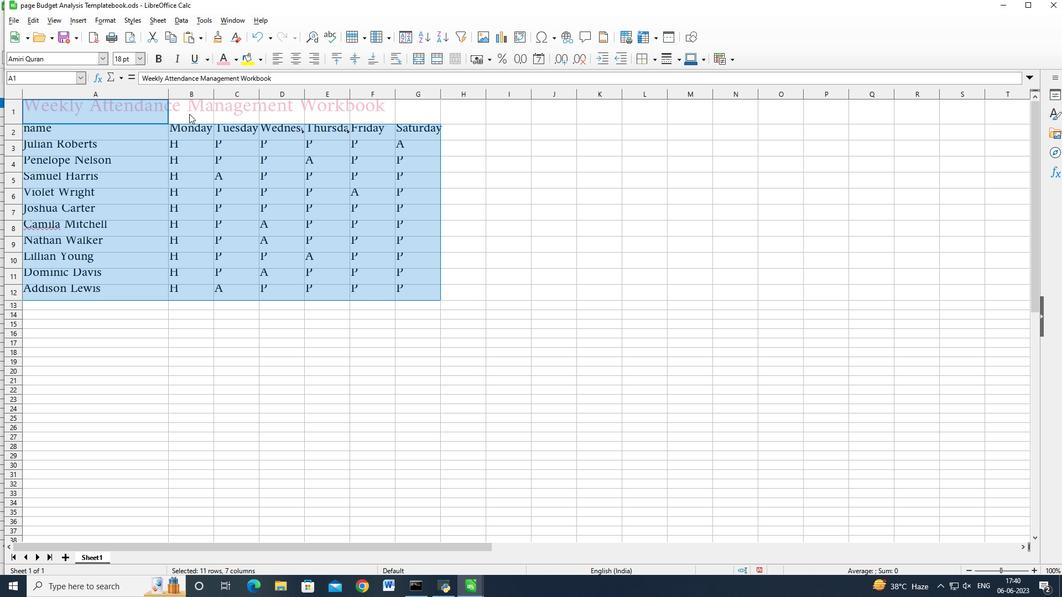 
Action: Mouse pressed left at (185, 114)
Screenshot: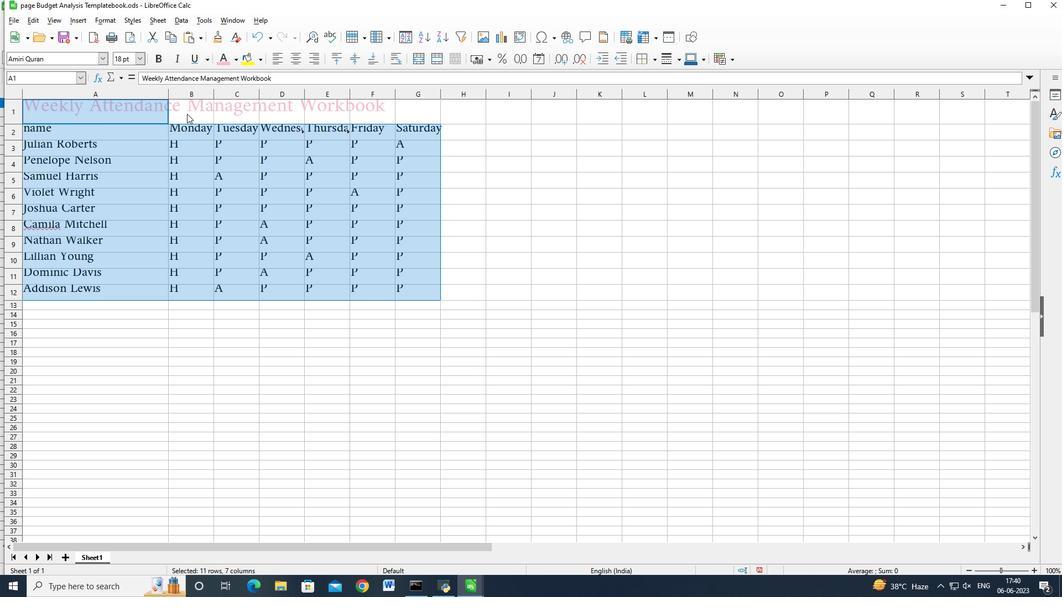 
Action: Mouse moved to (251, 108)
Screenshot: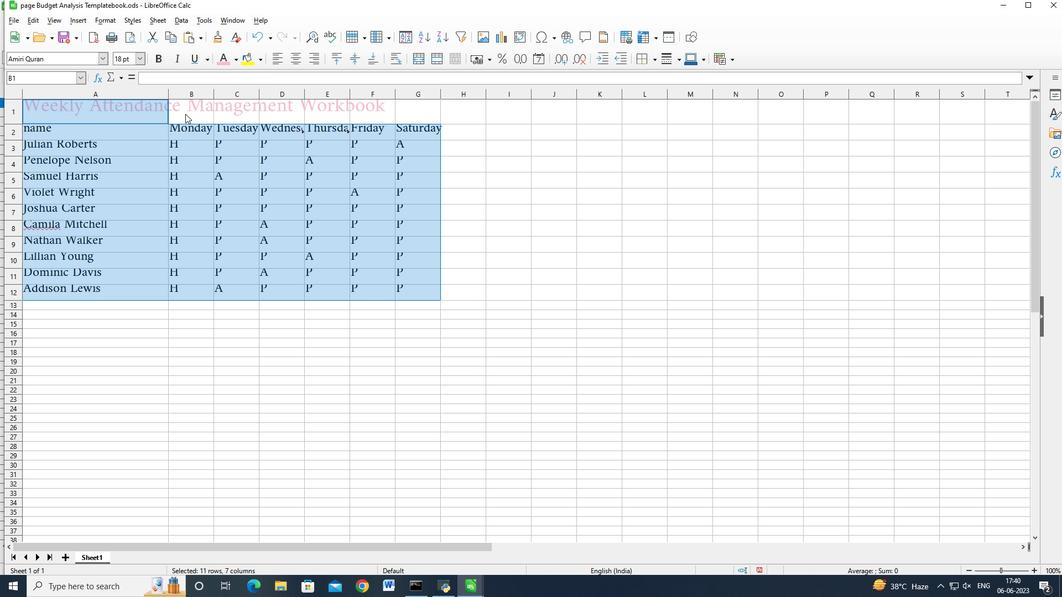 
Action: Mouse pressed left at (251, 108)
Screenshot: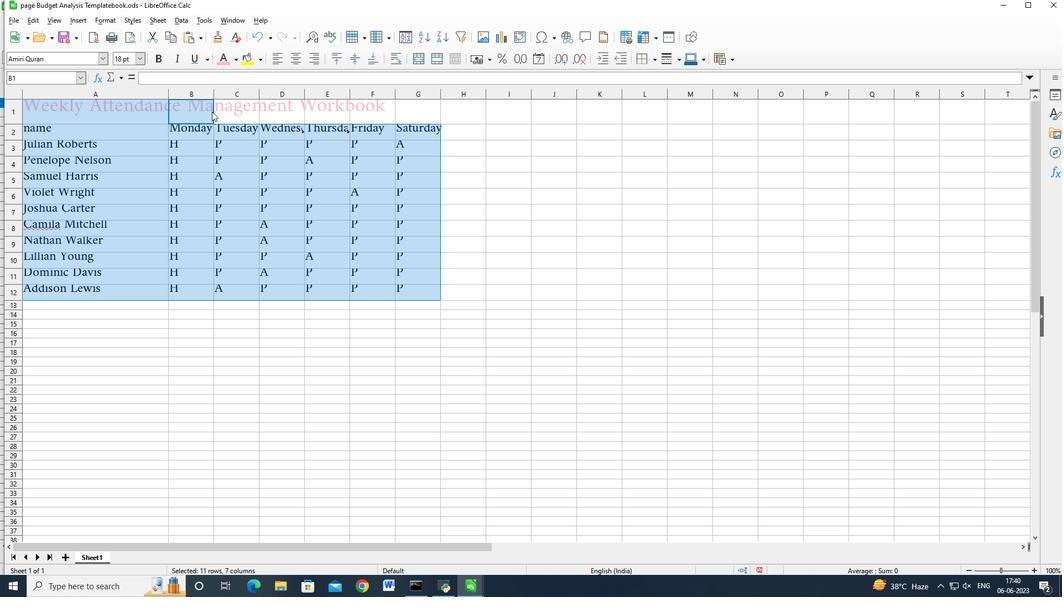 
Action: Mouse moved to (279, 109)
Screenshot: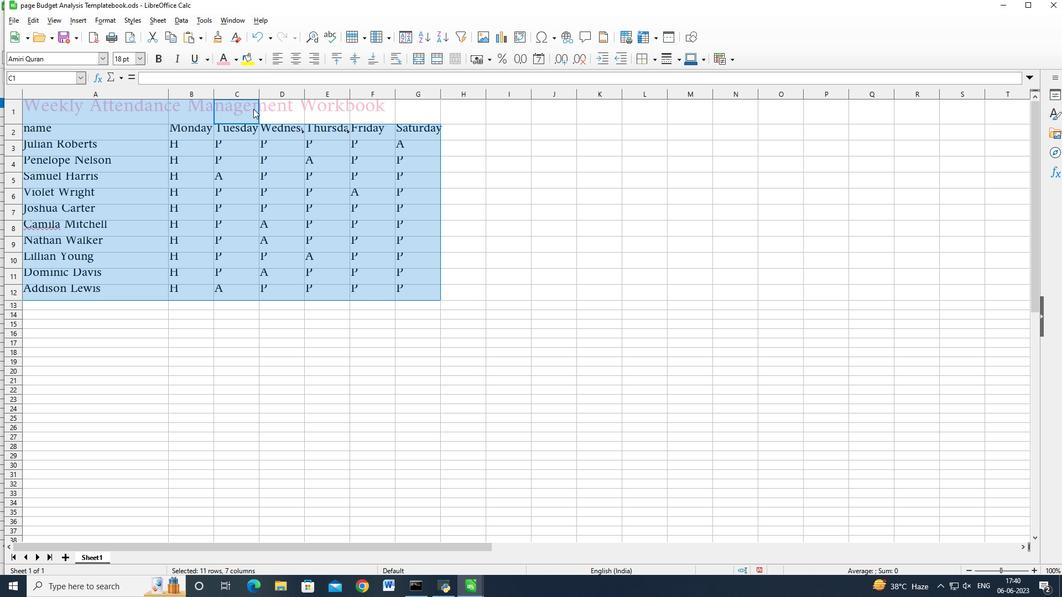 
Action: Mouse pressed left at (279, 109)
Screenshot: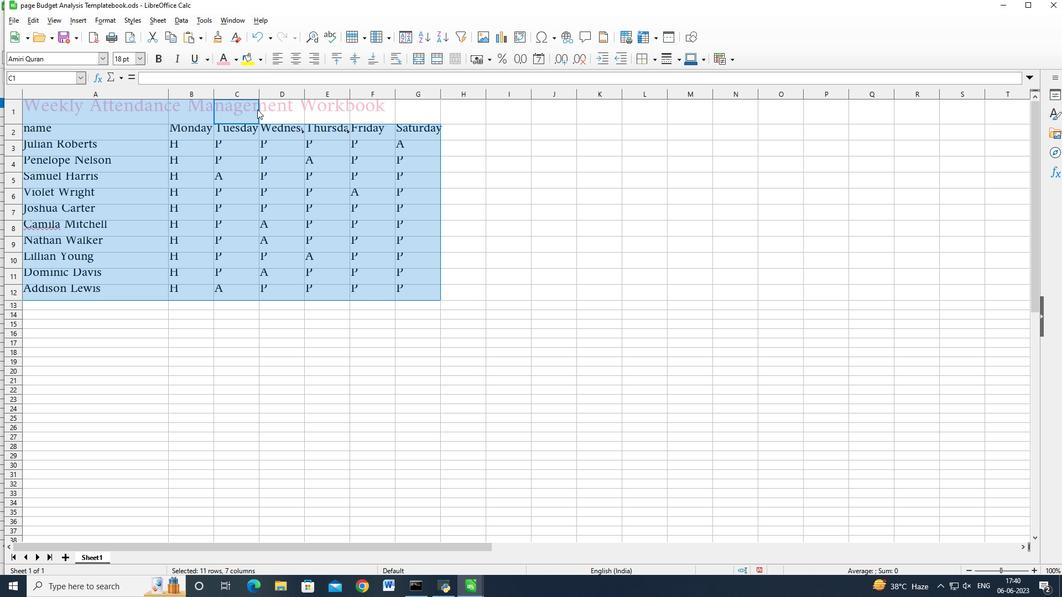 
Action: Mouse moved to (337, 109)
Screenshot: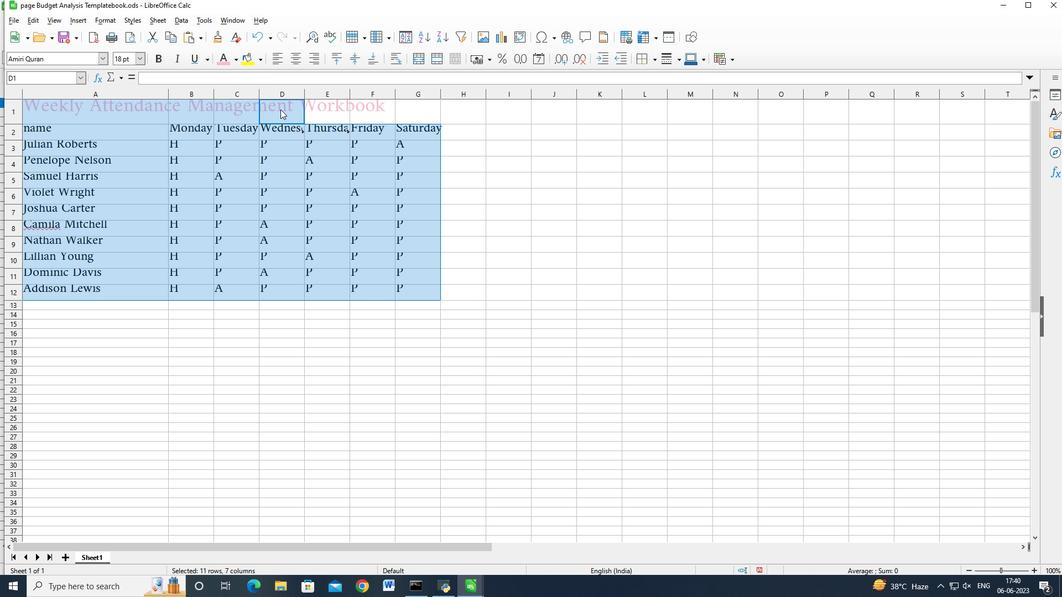 
Action: Mouse pressed left at (337, 109)
Screenshot: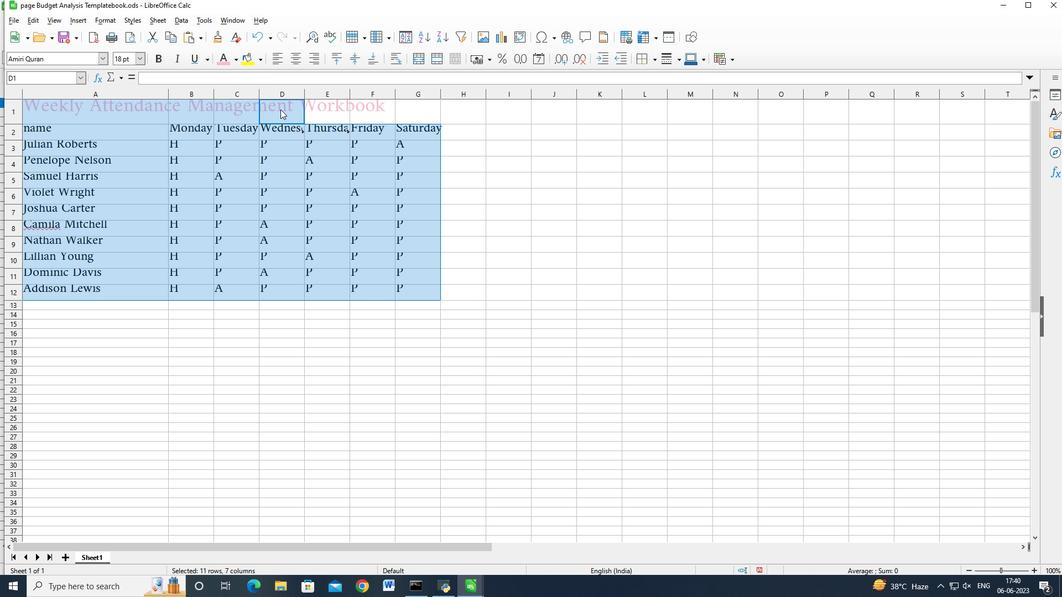 
Action: Mouse moved to (361, 110)
Screenshot: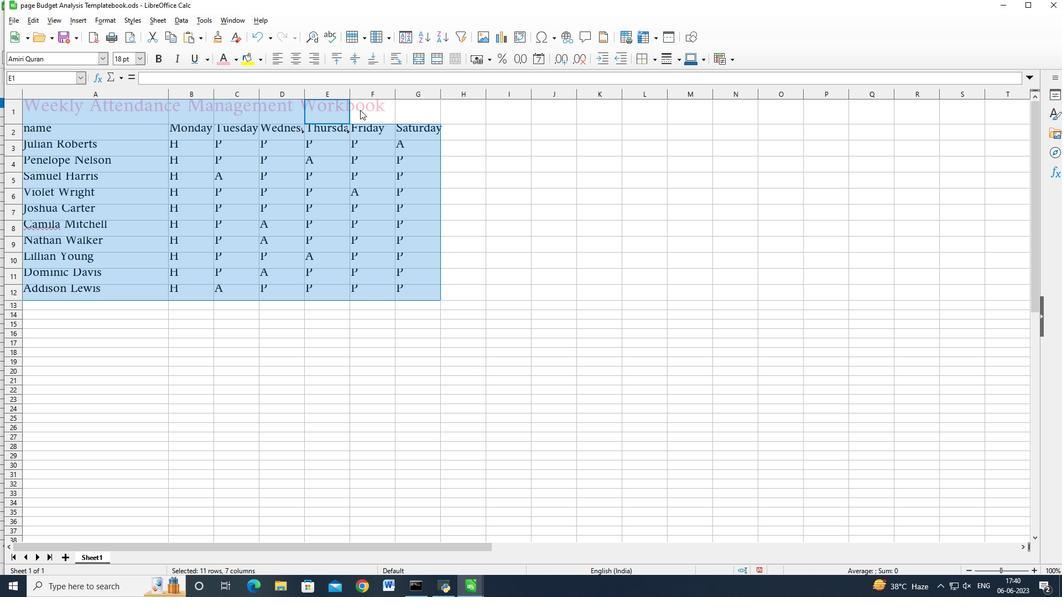 
Action: Mouse pressed left at (361, 110)
Screenshot: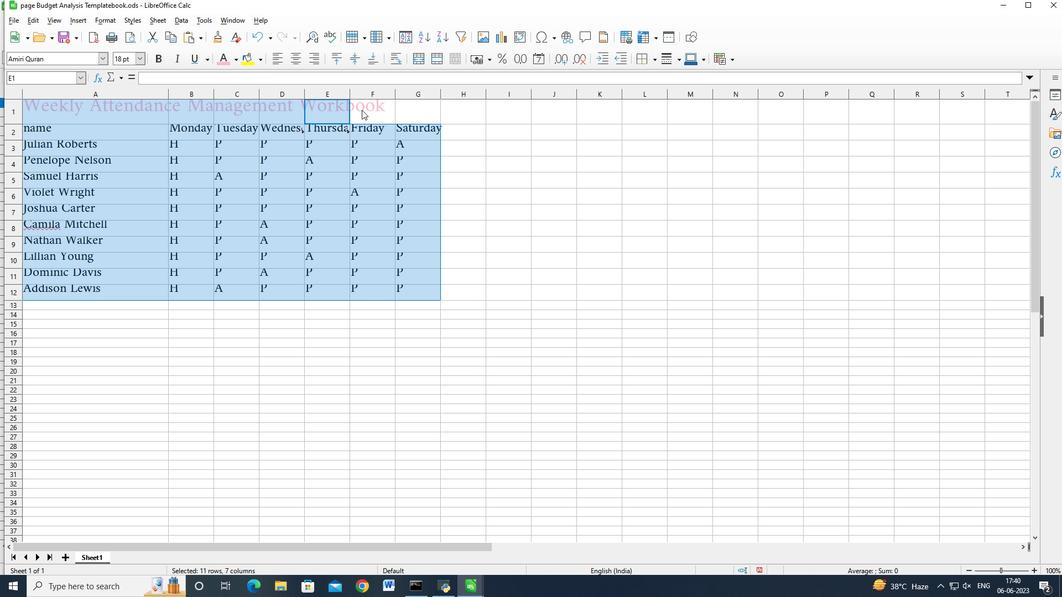 
Action: Mouse moved to (376, 60)
Screenshot: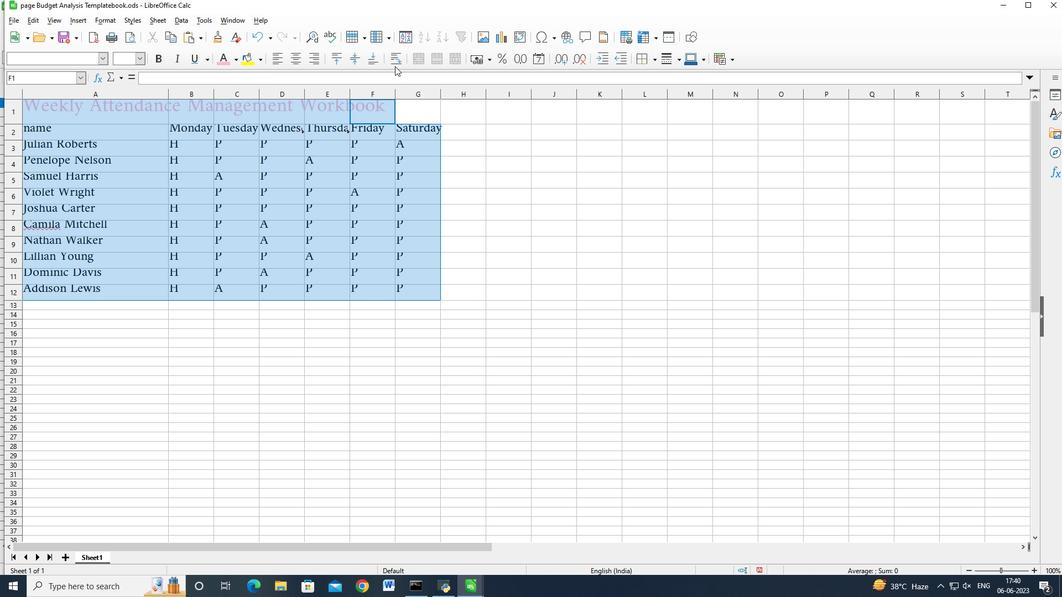 
Action: Mouse pressed left at (376, 60)
Screenshot: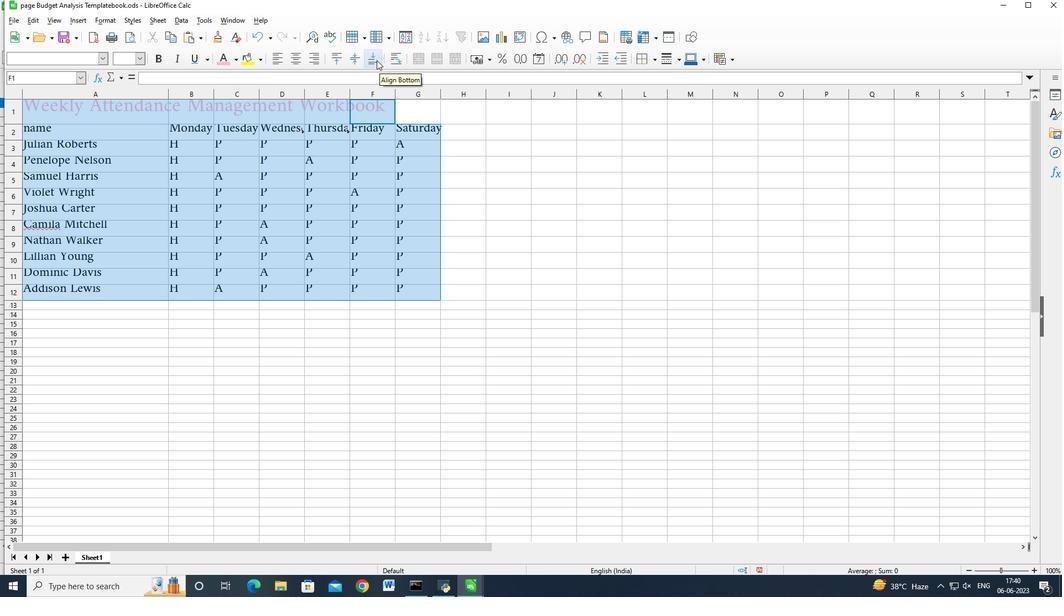 
Action: Mouse moved to (750, 297)
Screenshot: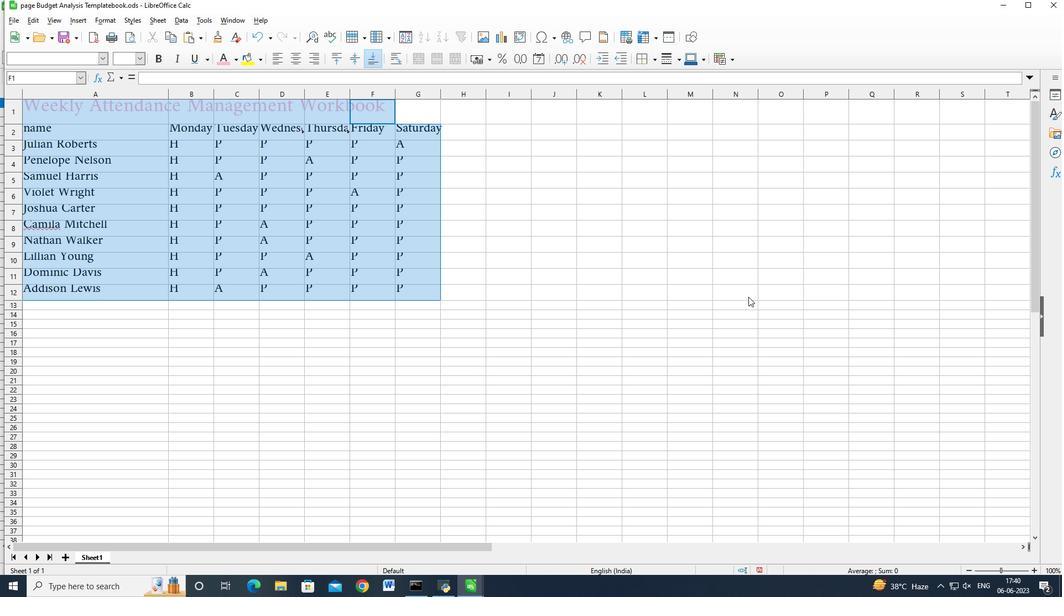 
